Task: For heading Use Times New Roman with underline.  font size for heading18,  'Change the font style of data to'Times New Roman and font size to 9,  Change the alignment of both headline & data to Align left In the sheet   Victory Sales review   book
Action: Mouse moved to (462, 303)
Screenshot: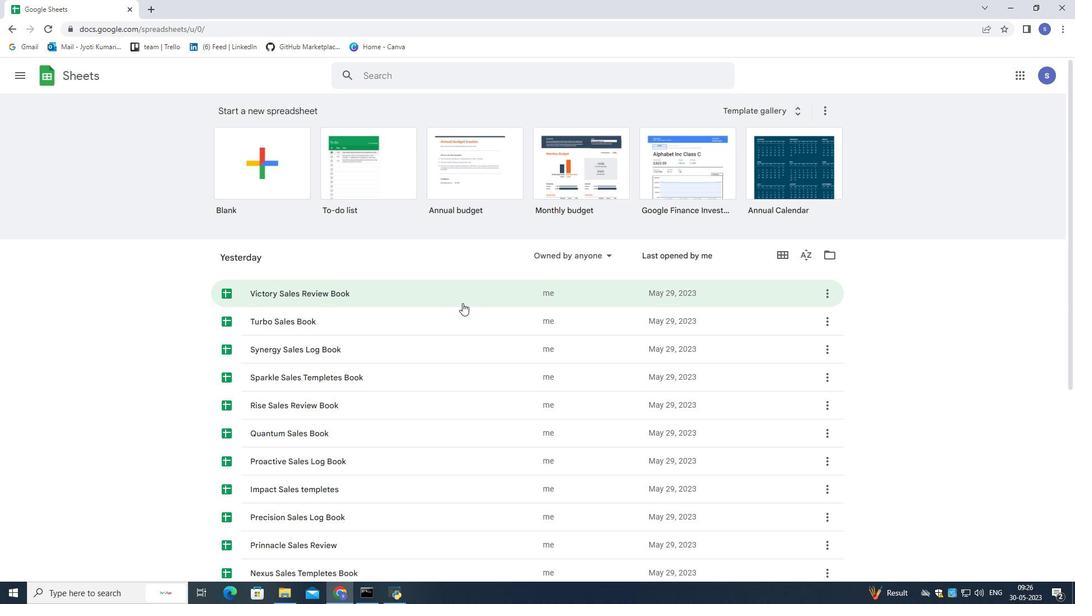 
Action: Mouse scrolled (462, 303) with delta (0, 0)
Screenshot: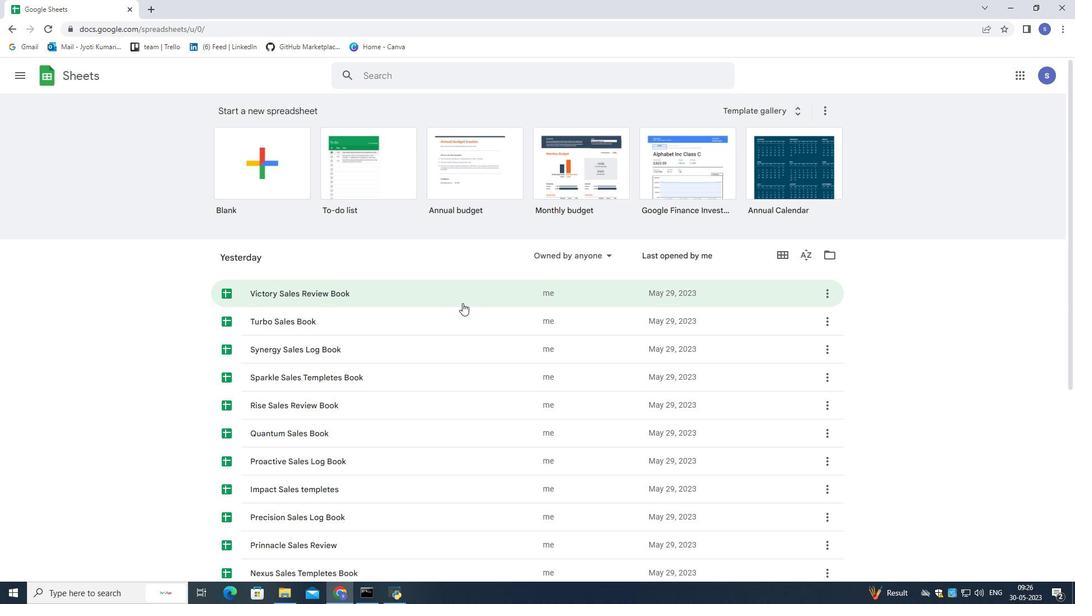 
Action: Mouse moved to (463, 304)
Screenshot: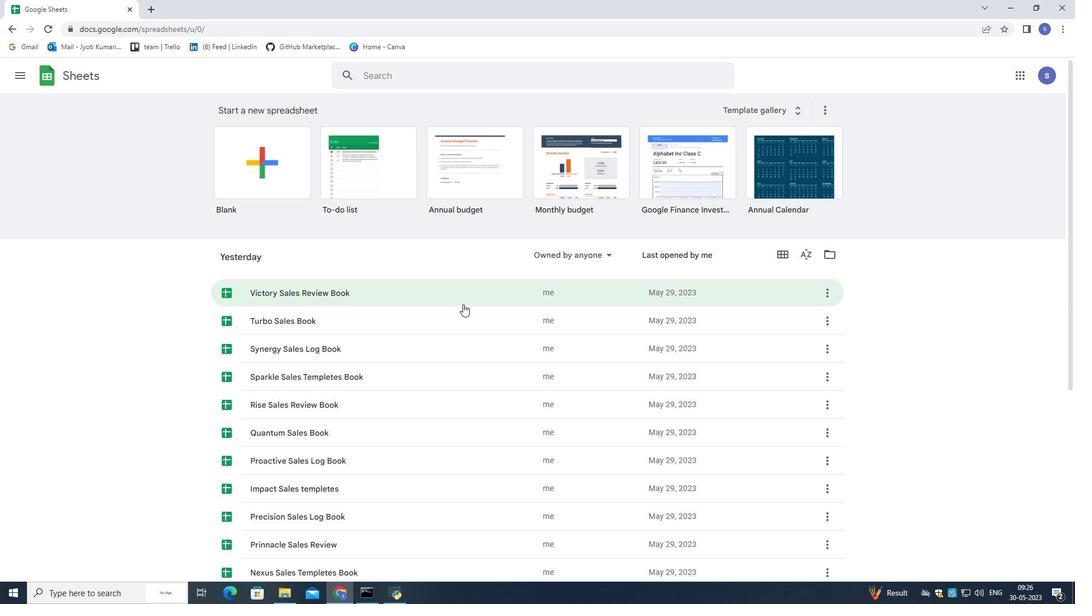 
Action: Mouse scrolled (463, 304) with delta (0, 0)
Screenshot: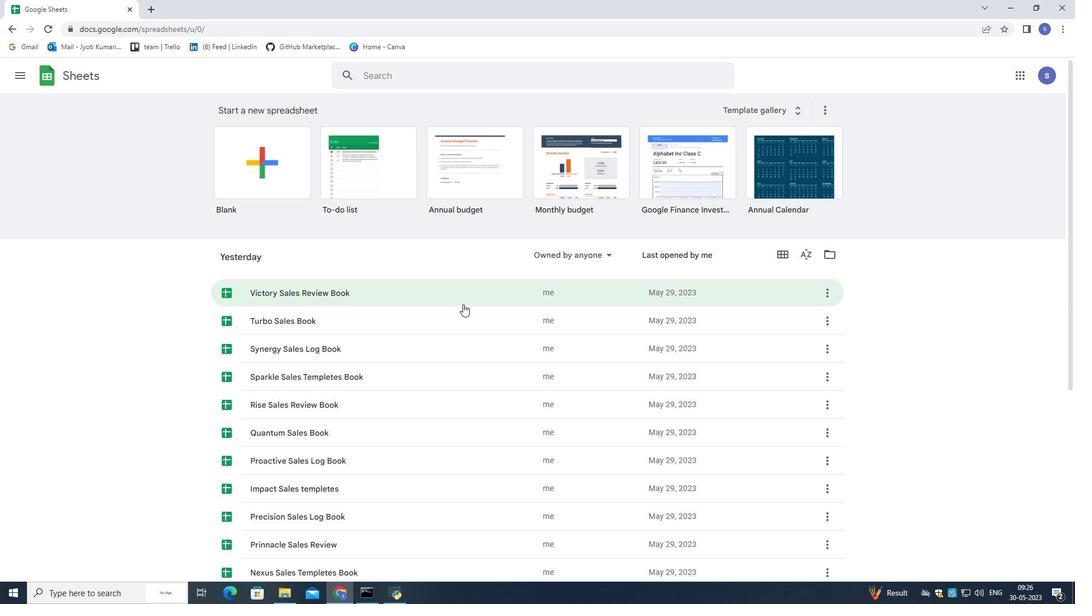 
Action: Mouse moved to (463, 304)
Screenshot: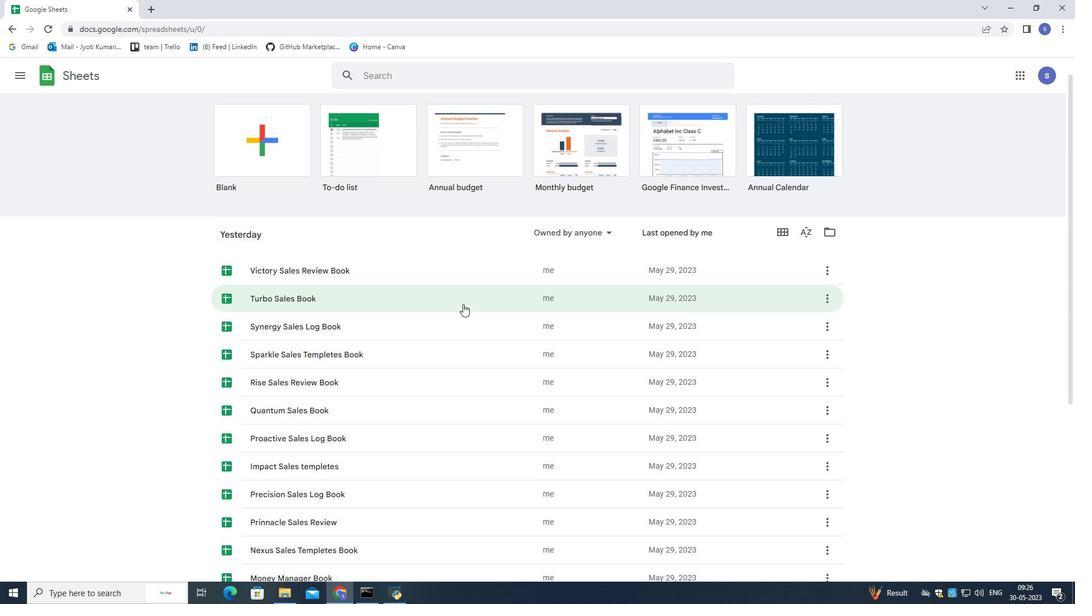 
Action: Mouse scrolled (463, 304) with delta (0, 0)
Screenshot: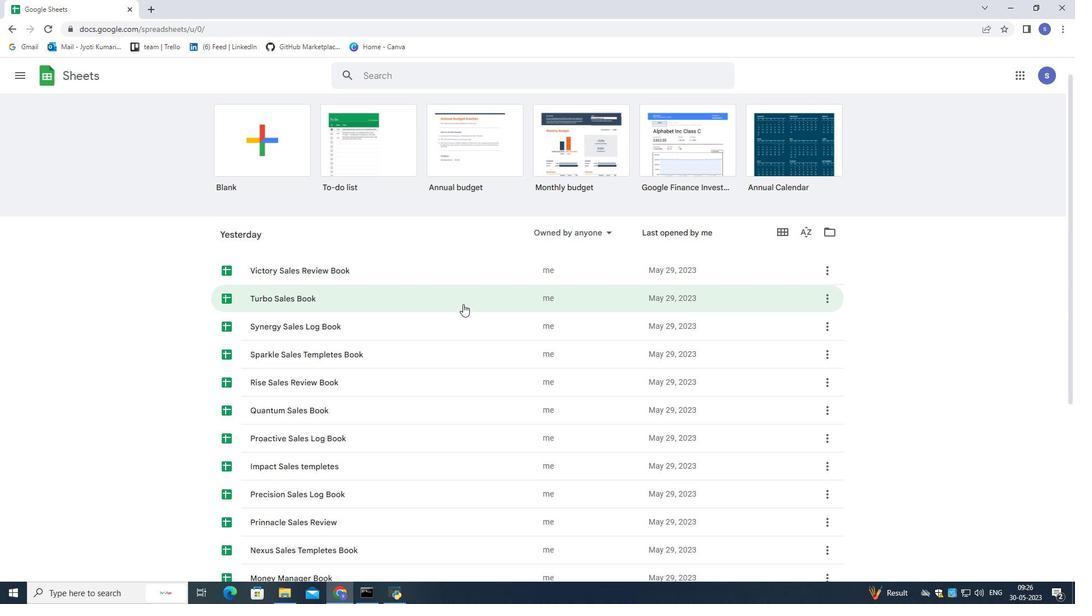 
Action: Mouse moved to (463, 305)
Screenshot: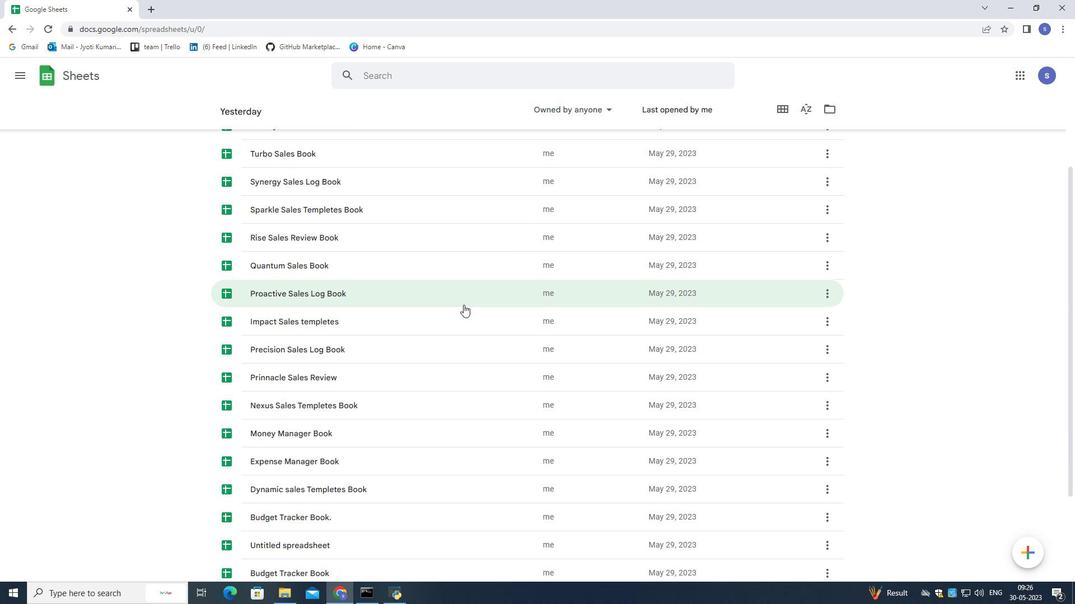 
Action: Mouse scrolled (463, 304) with delta (0, 0)
Screenshot: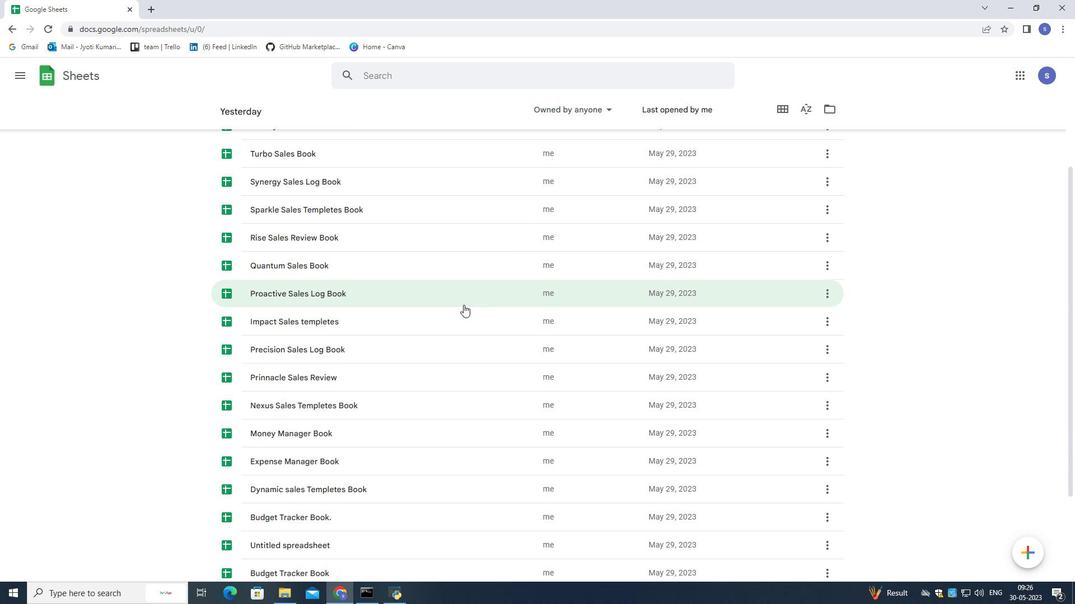 
Action: Mouse moved to (463, 305)
Screenshot: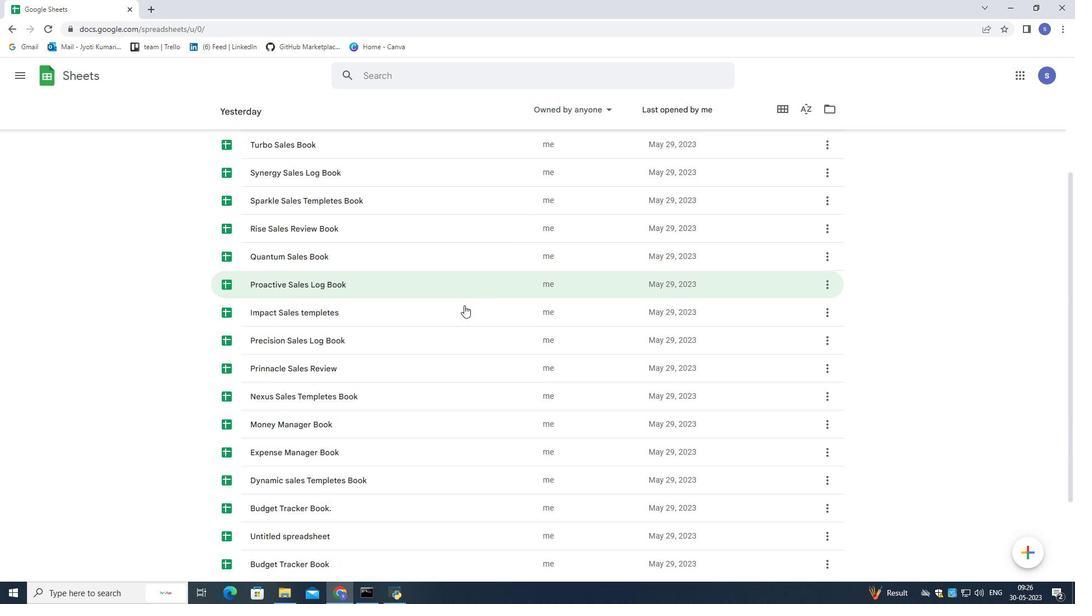 
Action: Mouse scrolled (463, 304) with delta (0, 0)
Screenshot: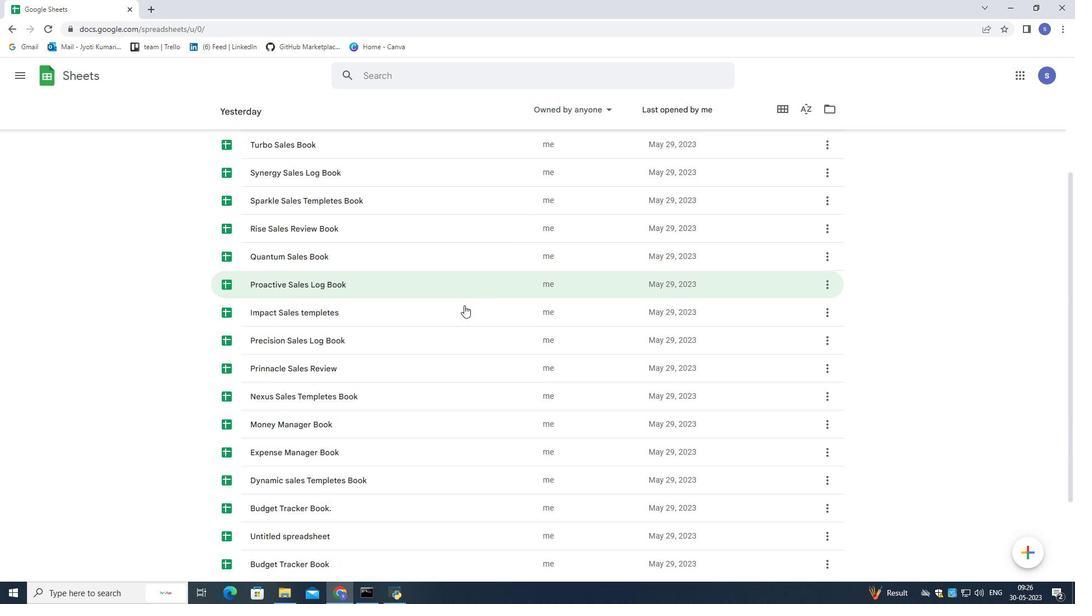 
Action: Mouse moved to (464, 305)
Screenshot: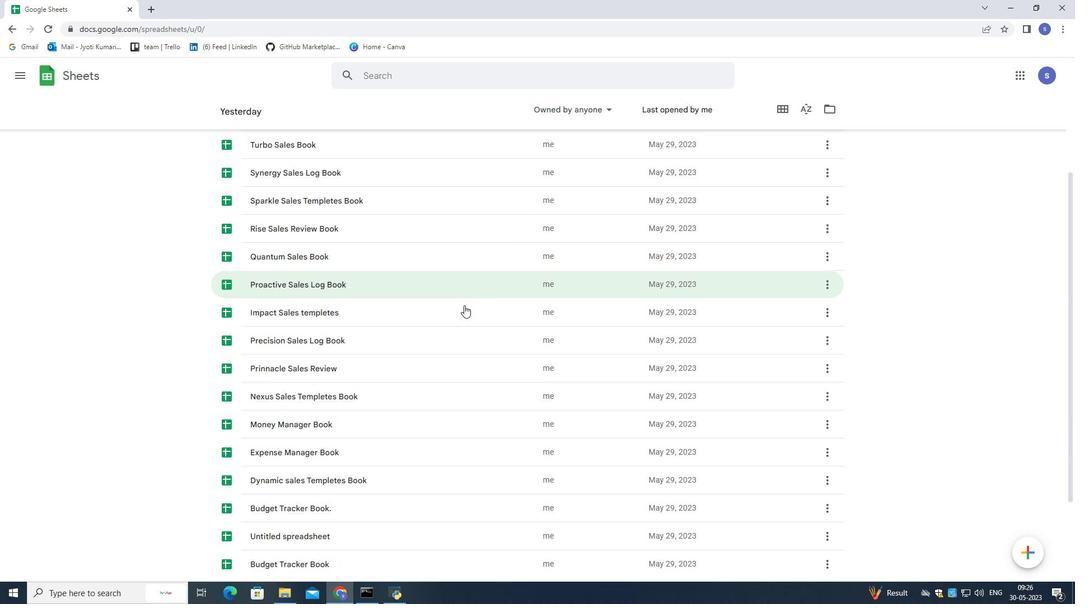 
Action: Mouse scrolled (464, 305) with delta (0, 0)
Screenshot: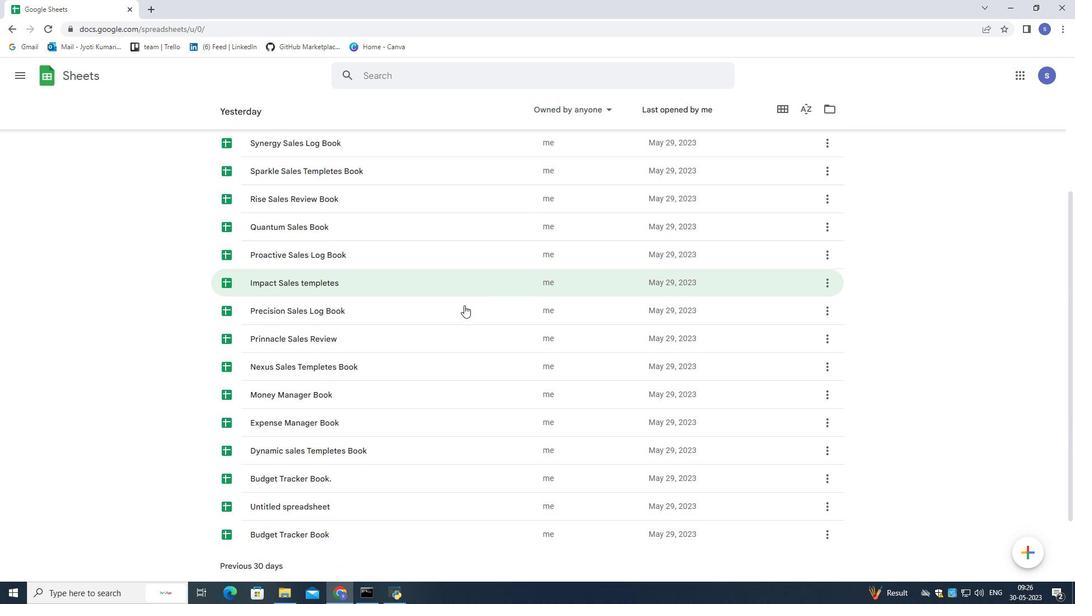 
Action: Mouse scrolled (464, 306) with delta (0, 0)
Screenshot: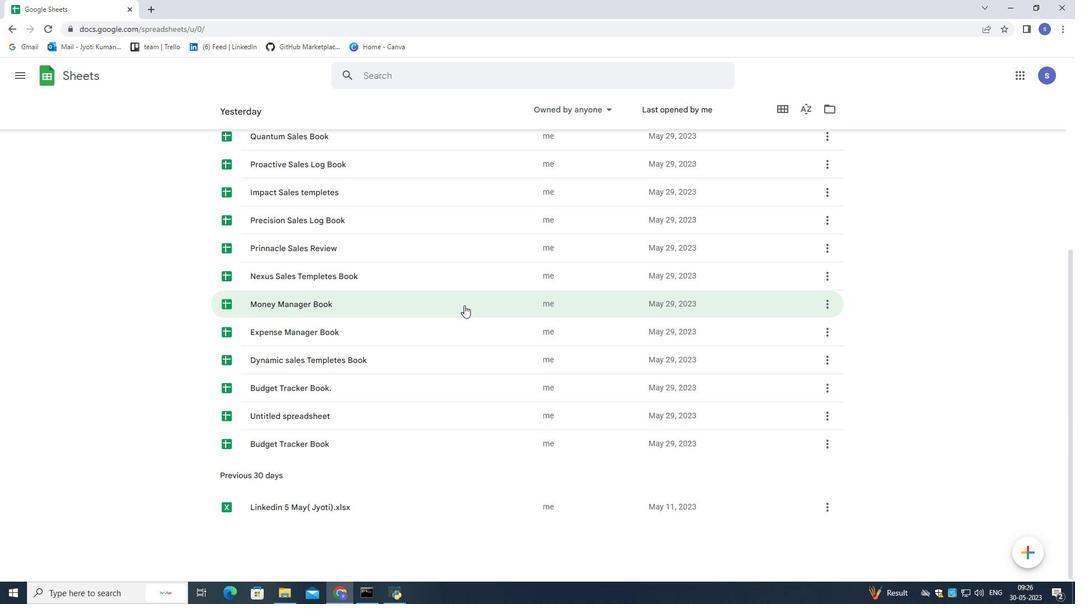 
Action: Mouse scrolled (464, 306) with delta (0, 0)
Screenshot: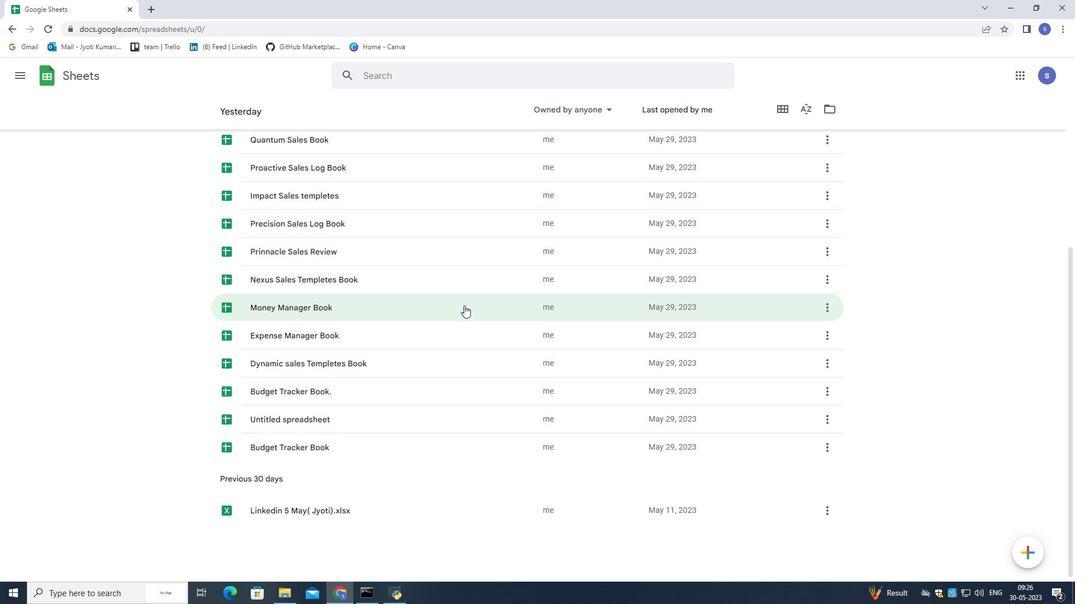 
Action: Mouse scrolled (464, 306) with delta (0, 0)
Screenshot: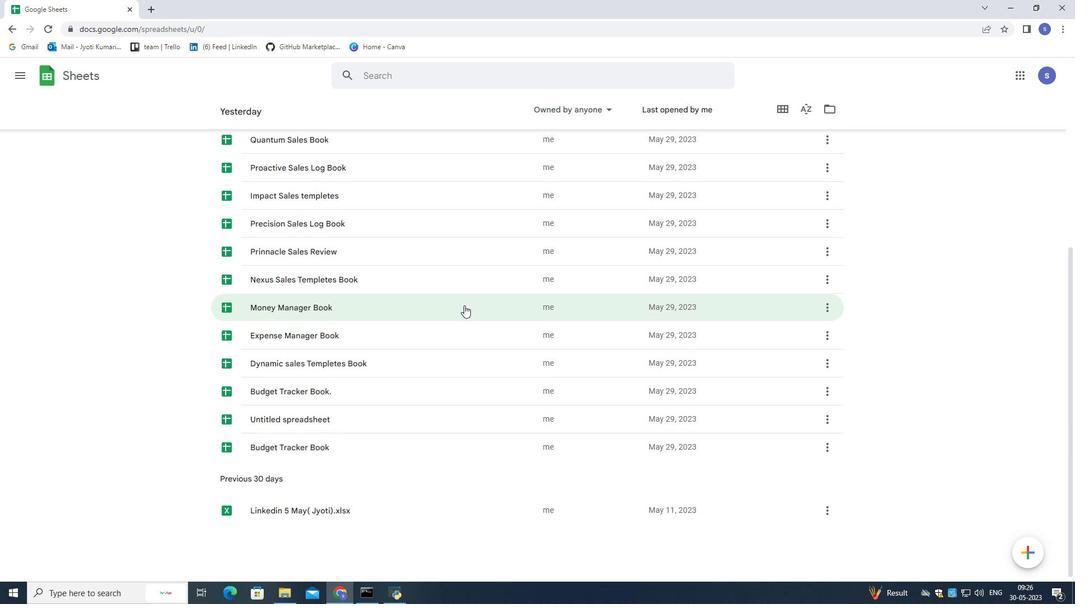 
Action: Mouse scrolled (464, 306) with delta (0, 0)
Screenshot: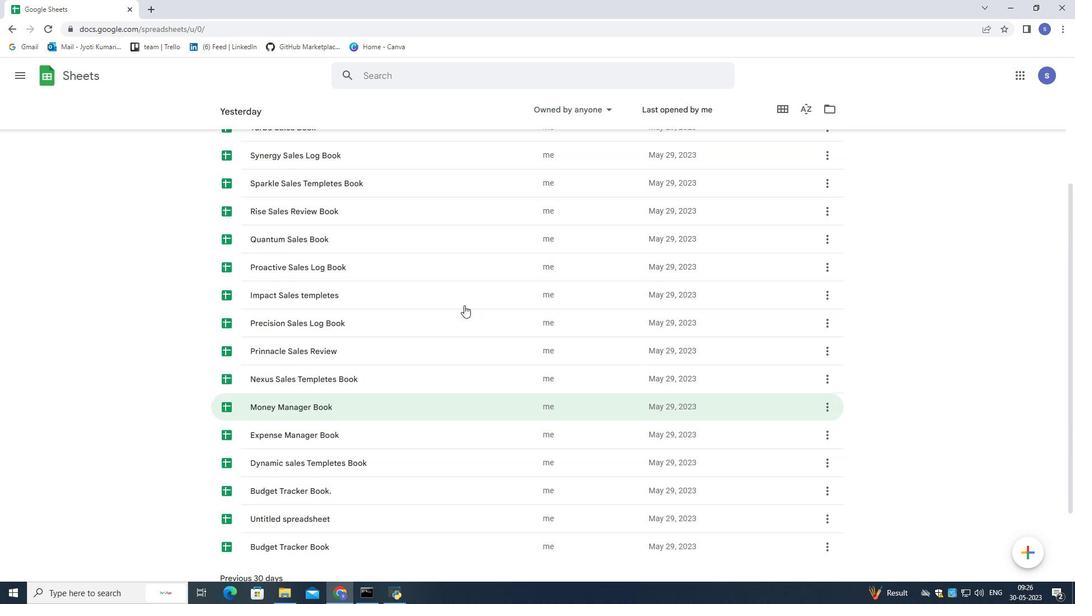 
Action: Mouse scrolled (464, 306) with delta (0, 0)
Screenshot: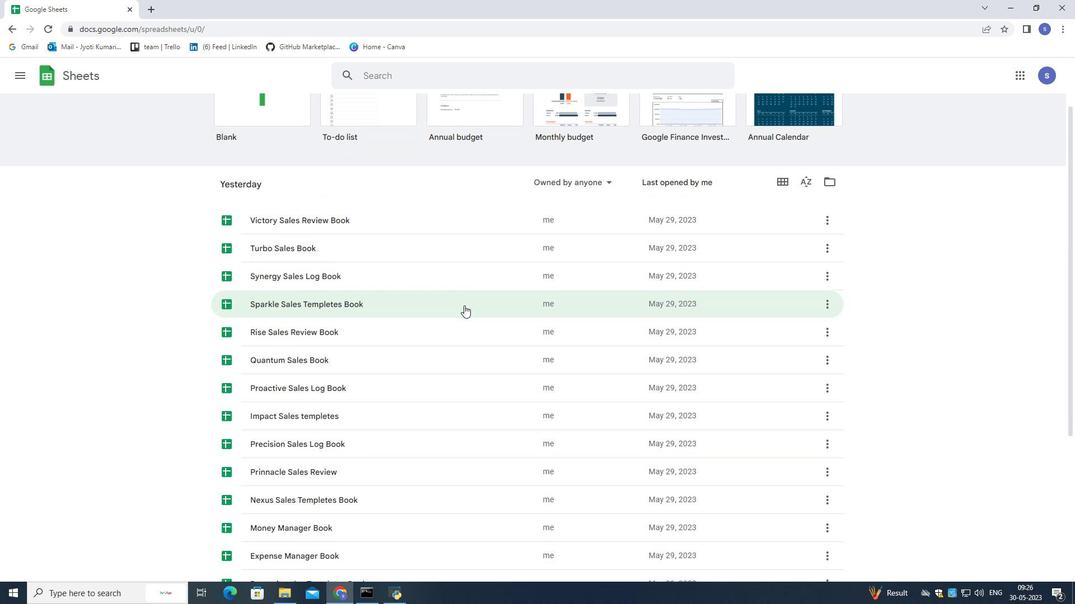 
Action: Mouse scrolled (464, 306) with delta (0, 0)
Screenshot: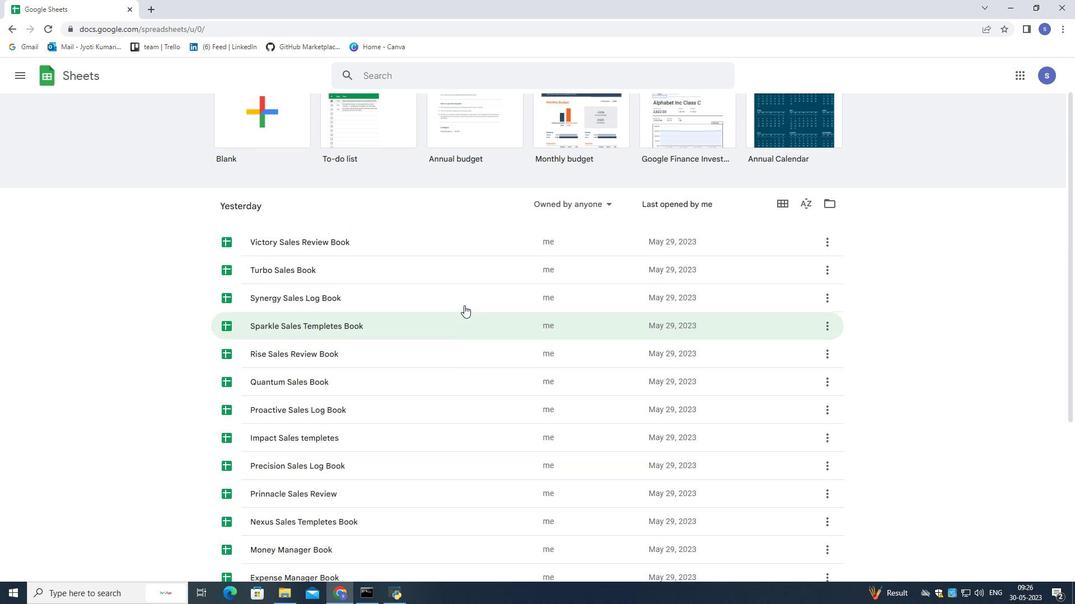 
Action: Mouse scrolled (464, 306) with delta (0, 0)
Screenshot: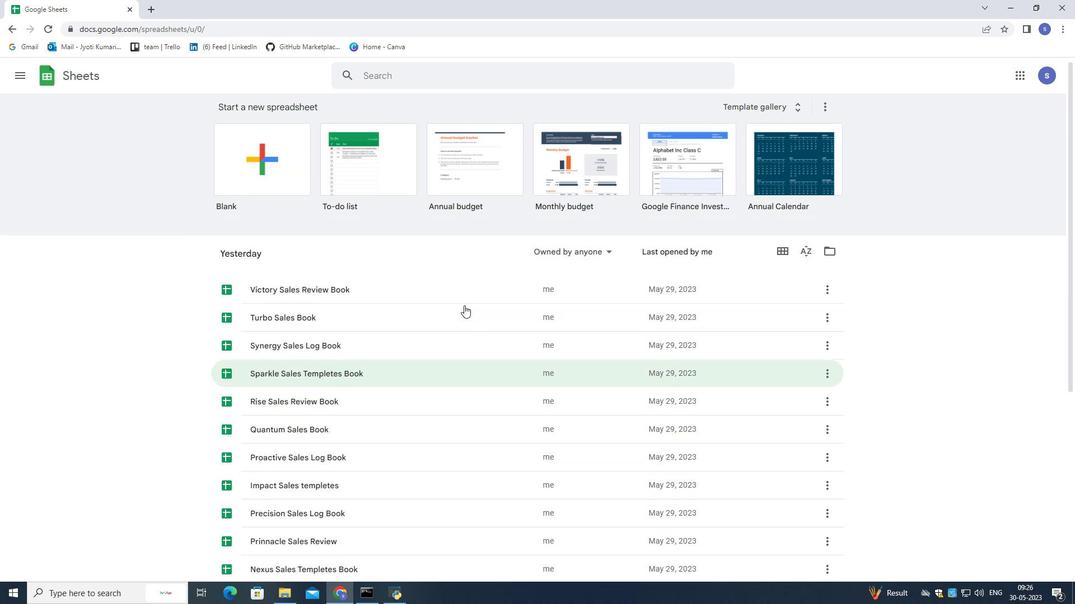 
Action: Mouse moved to (462, 290)
Screenshot: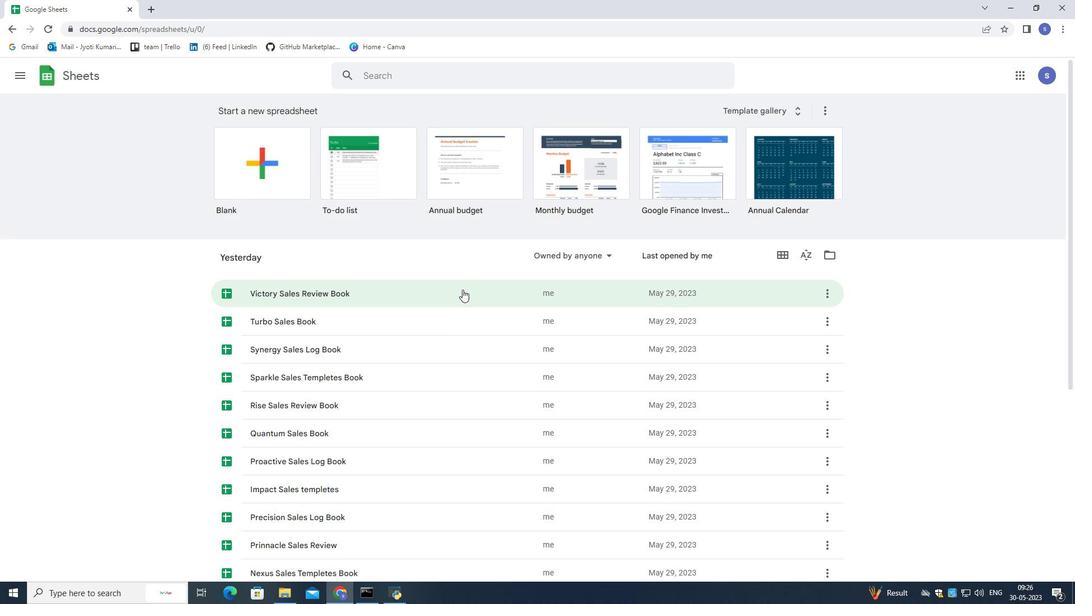 
Action: Mouse pressed left at (462, 290)
Screenshot: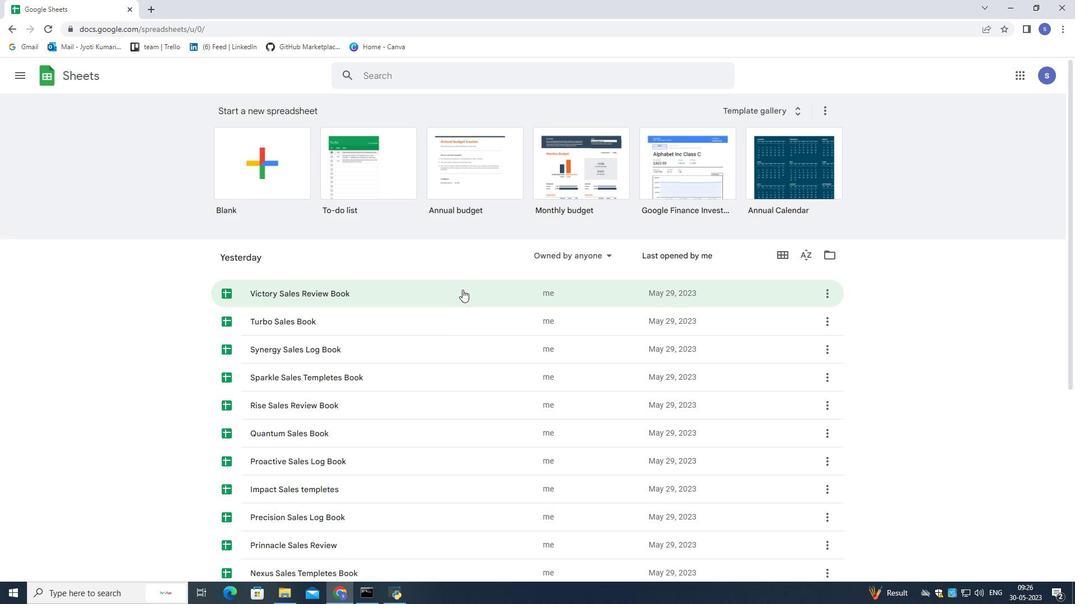 
Action: Mouse moved to (172, 155)
Screenshot: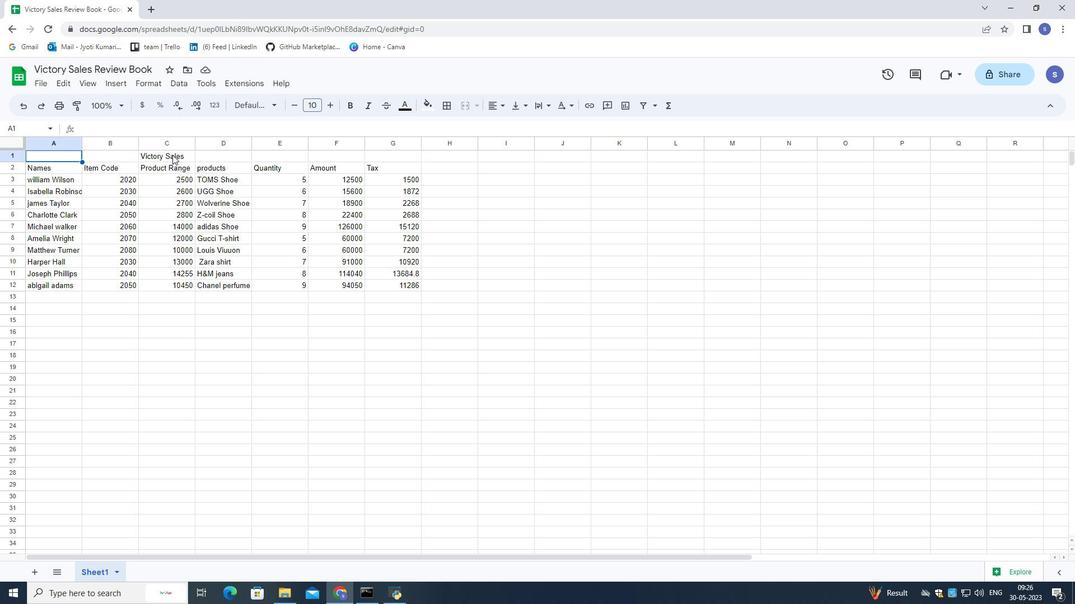 
Action: Mouse pressed left at (172, 155)
Screenshot: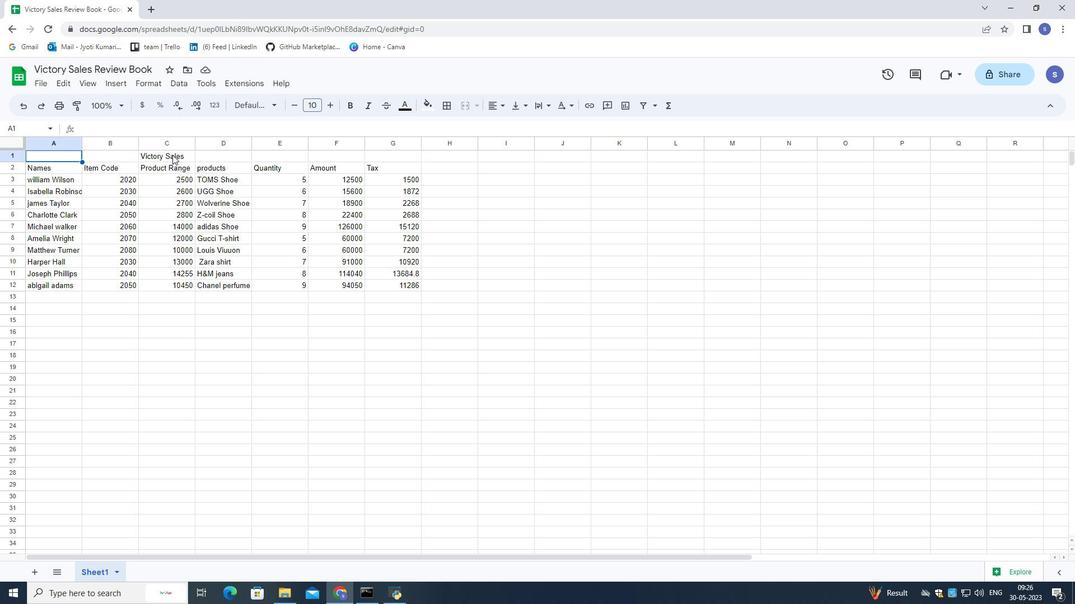
Action: Mouse moved to (171, 154)
Screenshot: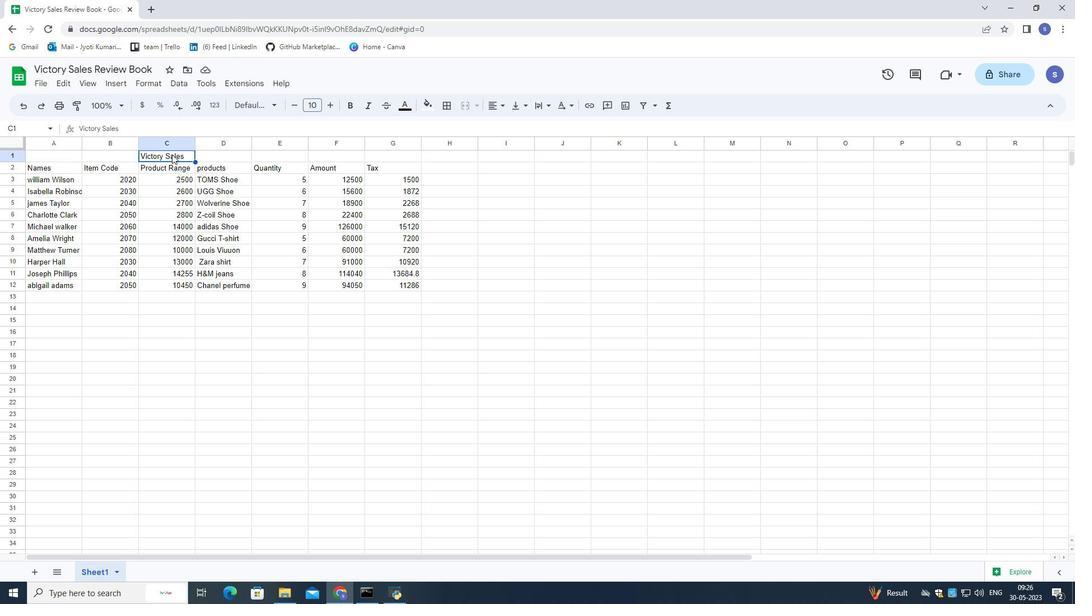 
Action: Mouse pressed left at (171, 154)
Screenshot: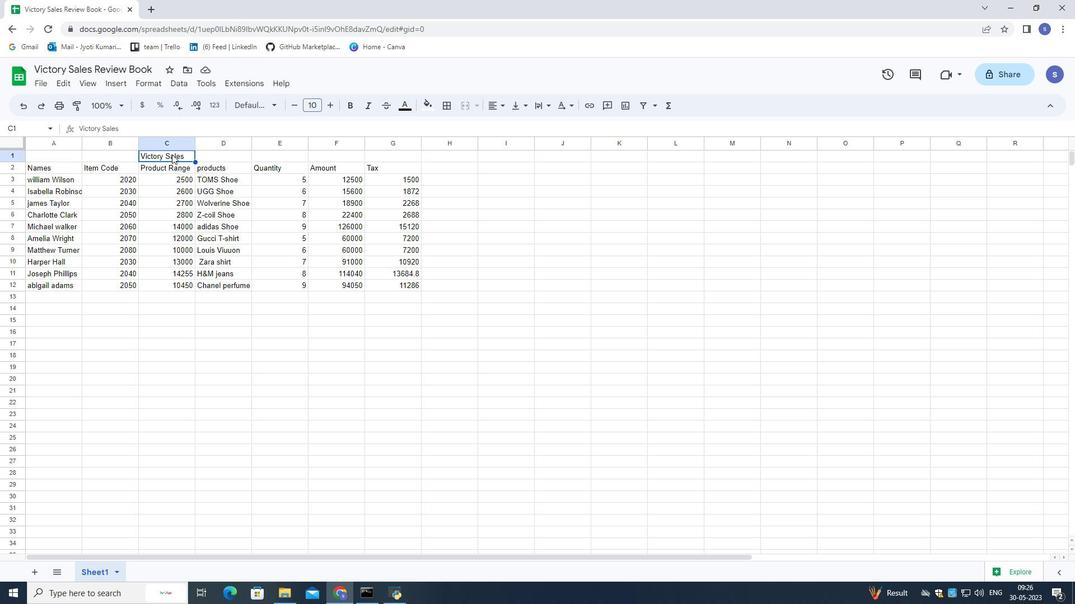 
Action: Mouse moved to (188, 157)
Screenshot: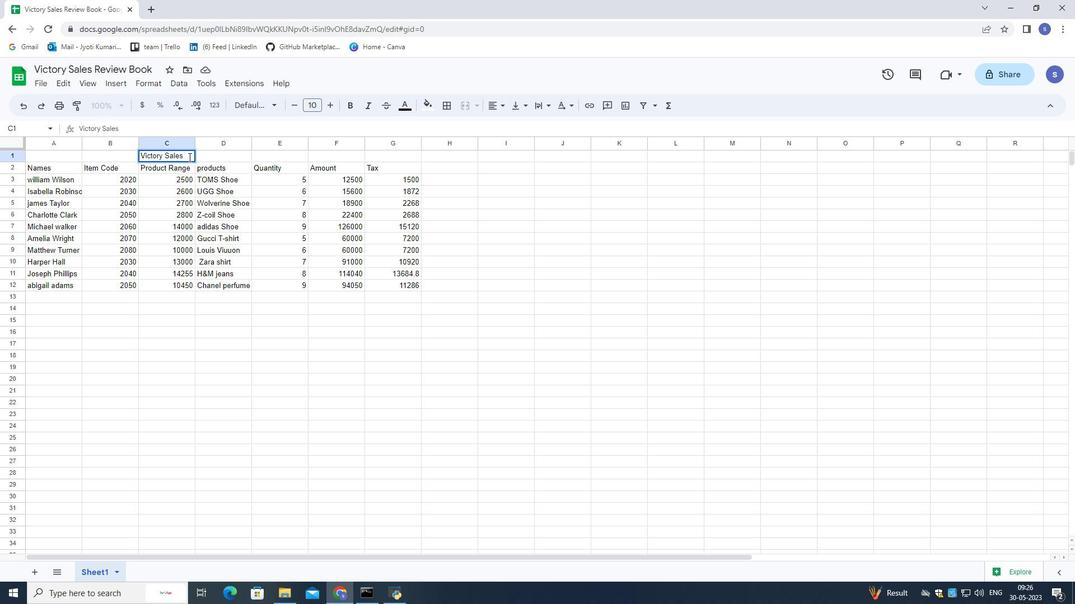 
Action: Mouse pressed left at (188, 157)
Screenshot: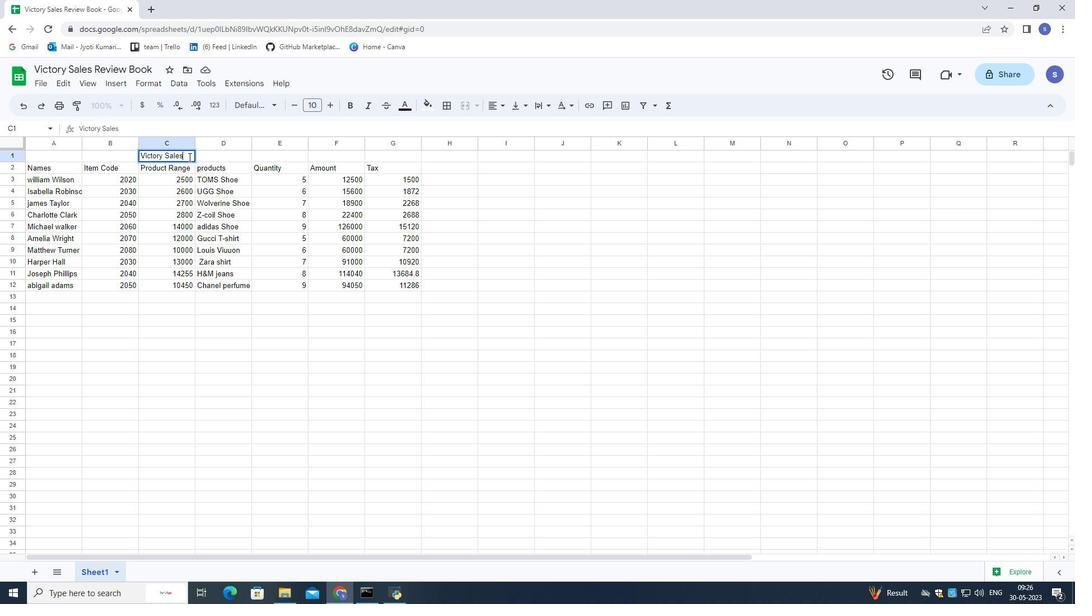 
Action: Mouse pressed left at (188, 157)
Screenshot: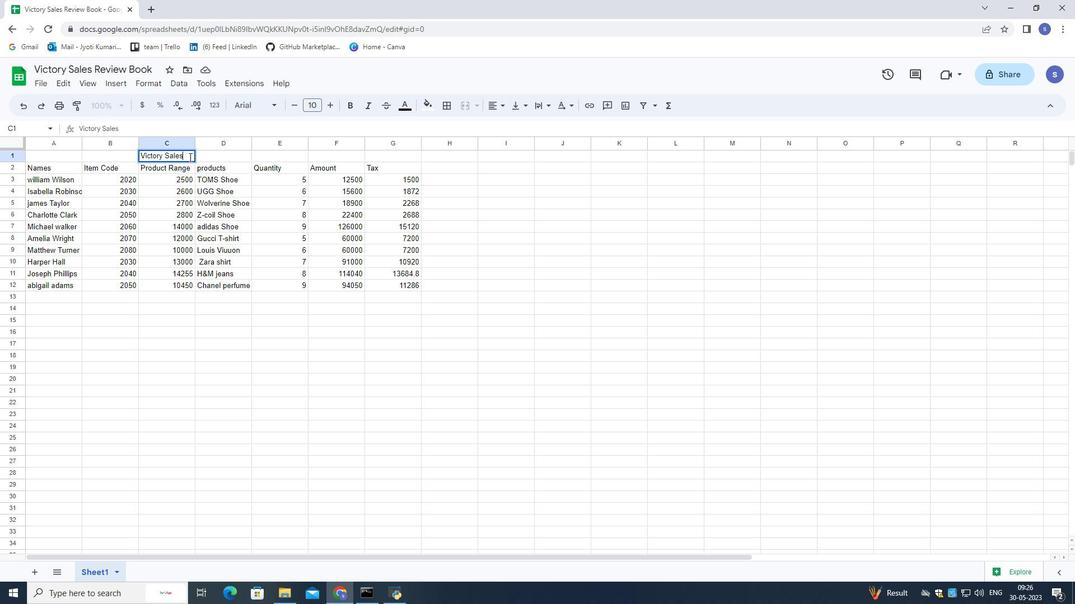 
Action: Mouse moved to (189, 157)
Screenshot: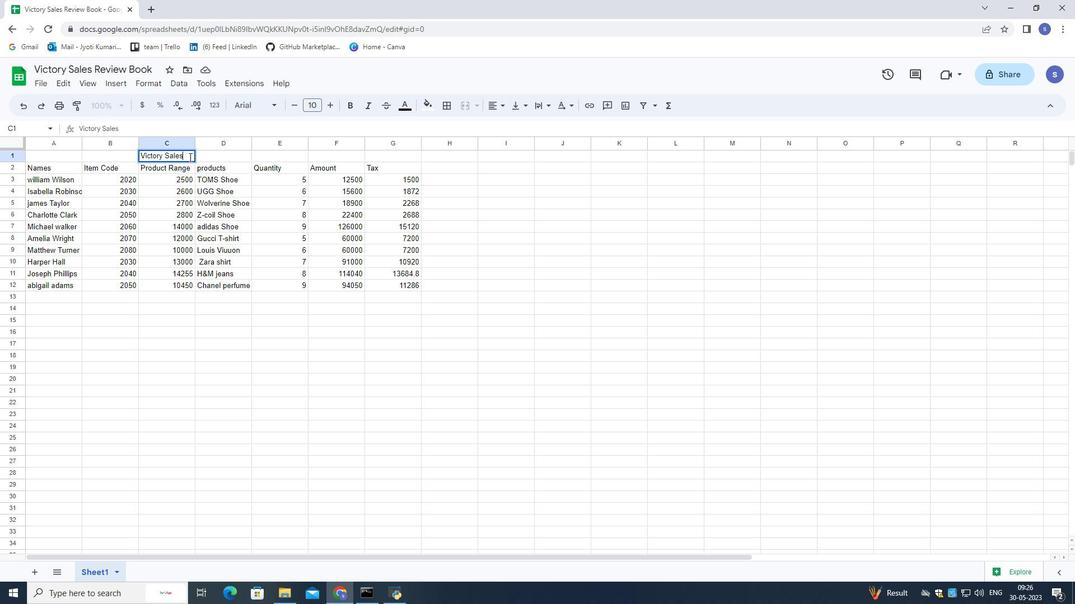 
Action: Mouse pressed left at (189, 157)
Screenshot: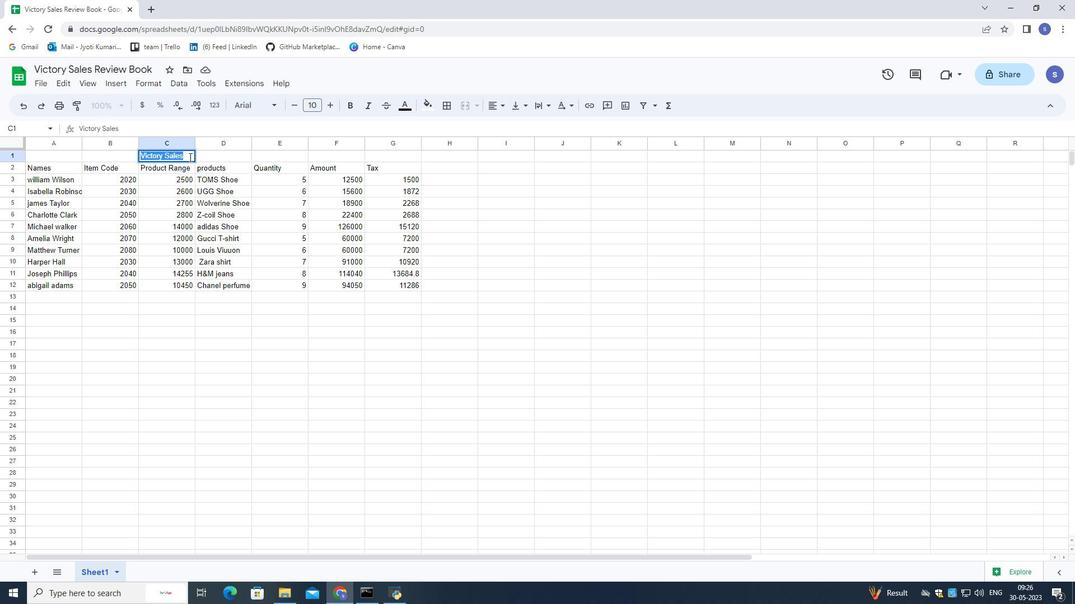 
Action: Mouse moved to (267, 106)
Screenshot: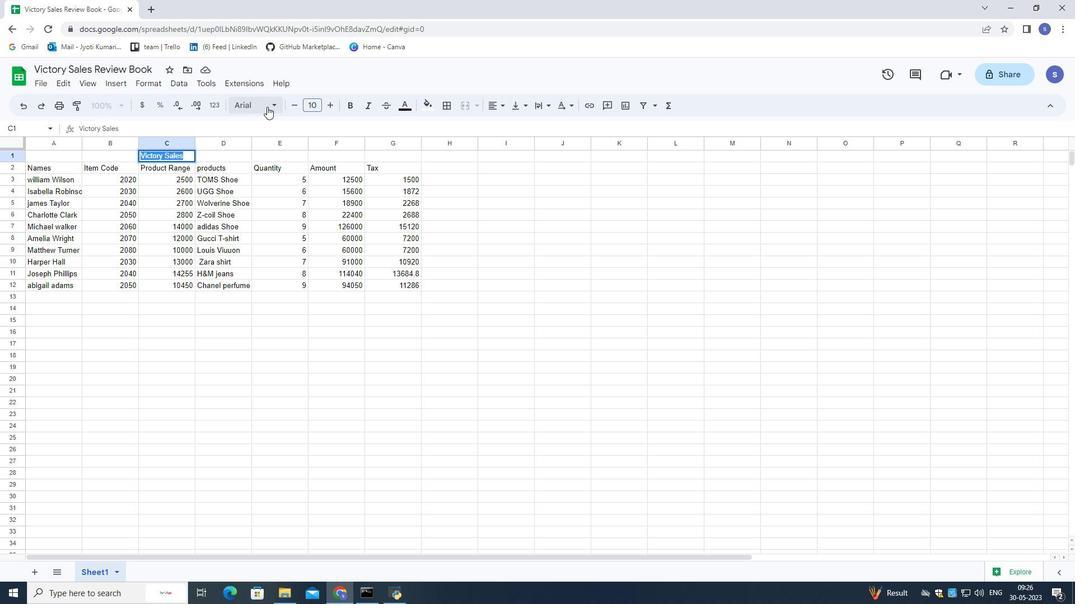 
Action: Mouse pressed left at (267, 106)
Screenshot: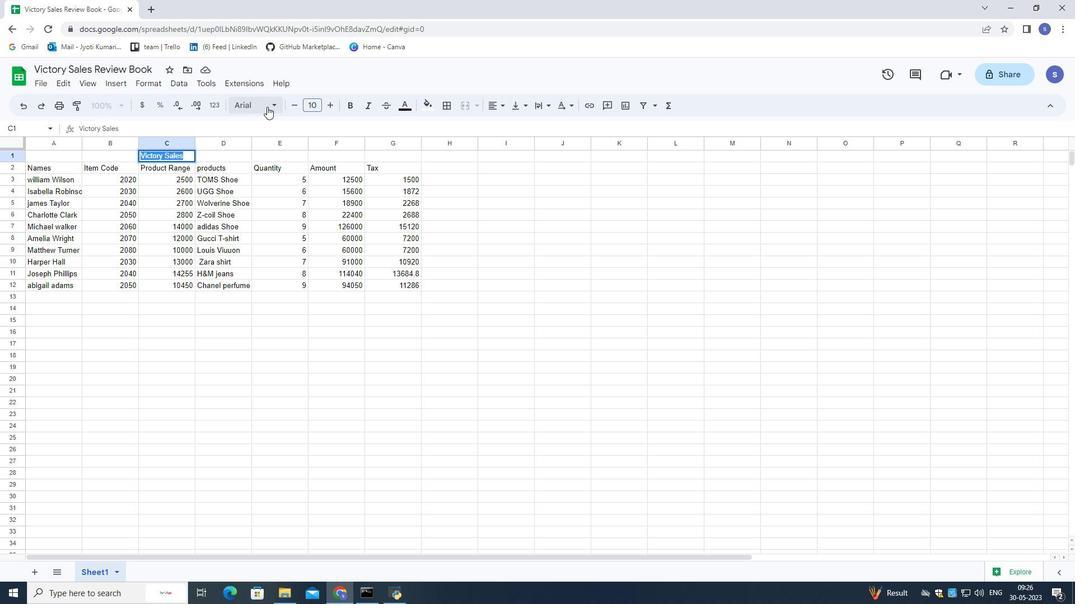 
Action: Mouse moved to (271, 124)
Screenshot: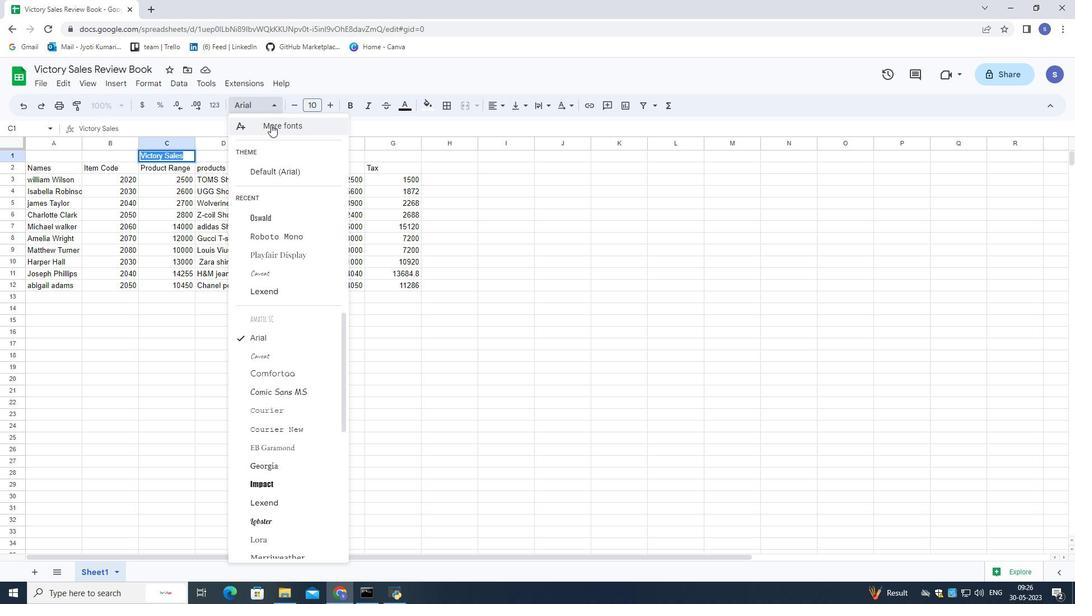 
Action: Mouse pressed left at (271, 124)
Screenshot: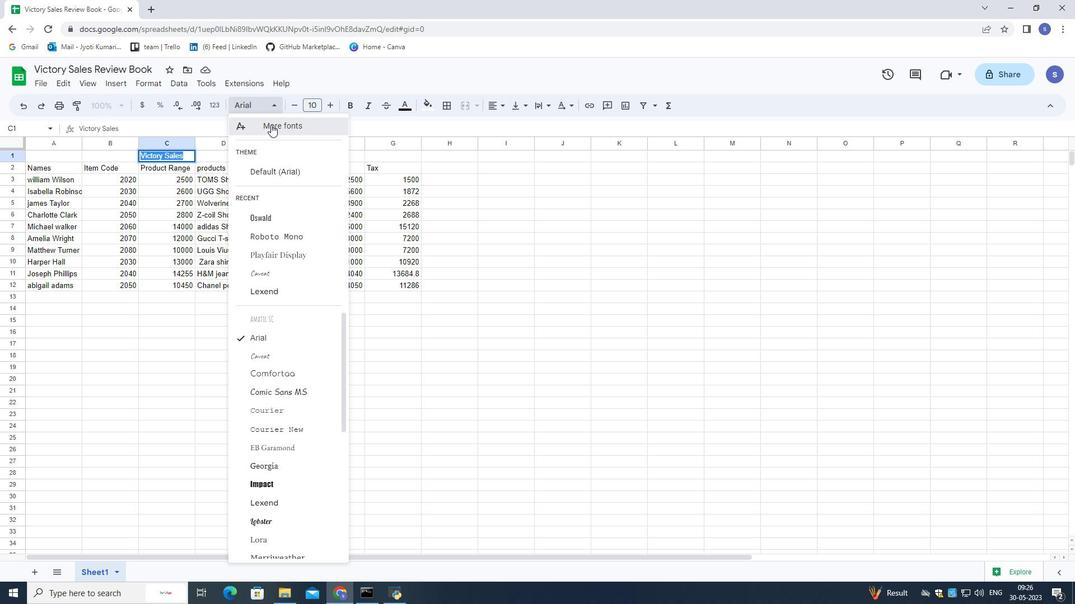 
Action: Key pressed time
Screenshot: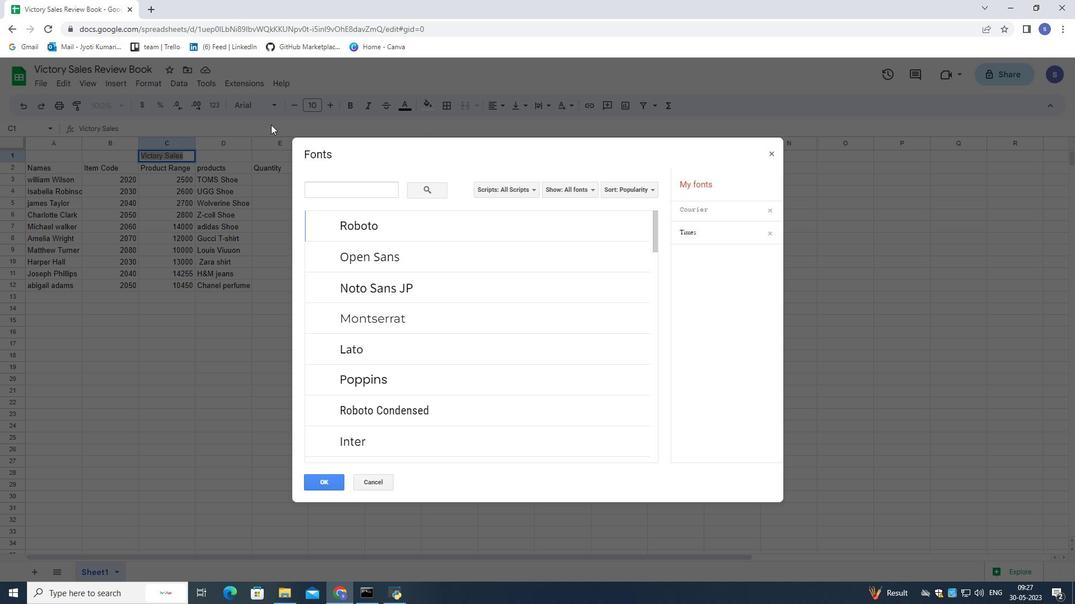 
Action: Mouse moved to (375, 182)
Screenshot: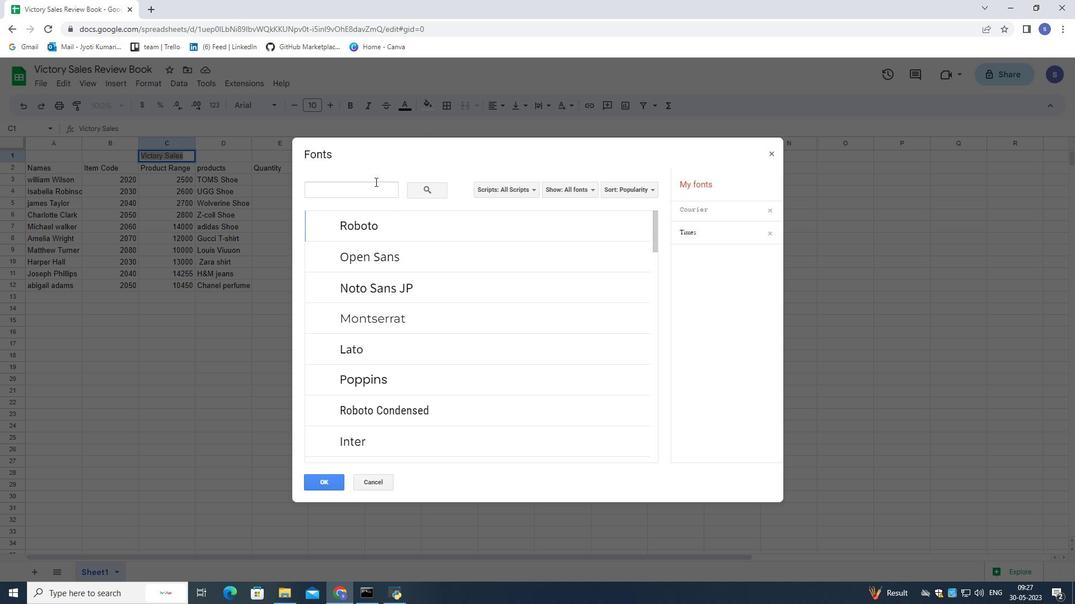 
Action: Mouse pressed left at (375, 182)
Screenshot: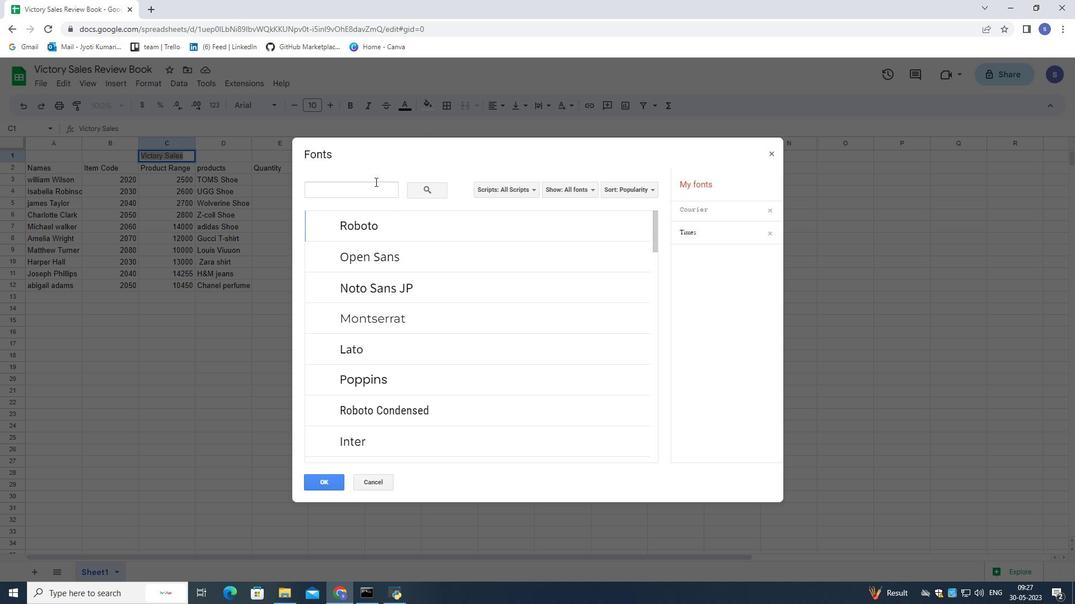 
Action: Mouse moved to (375, 186)
Screenshot: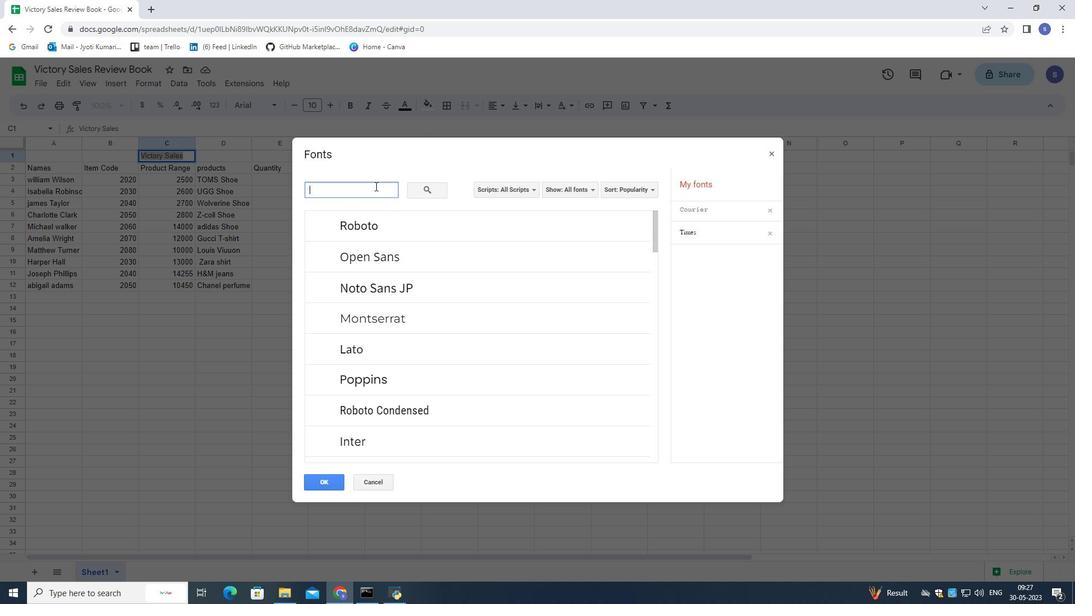 
Action: Key pressed times<Key.space>
Screenshot: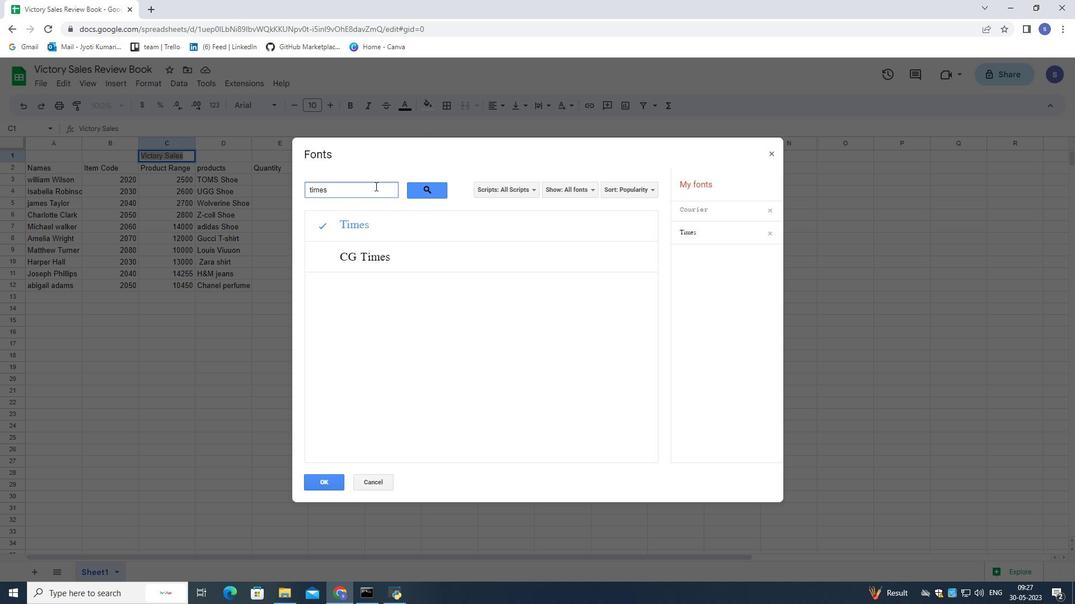 
Action: Mouse moved to (381, 230)
Screenshot: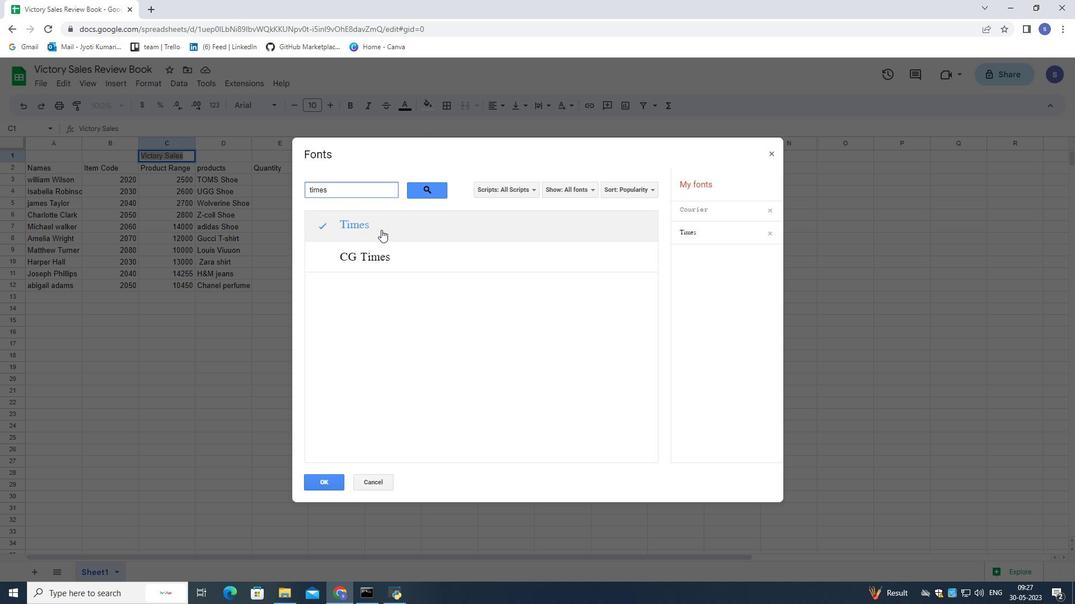 
Action: Mouse pressed left at (381, 230)
Screenshot: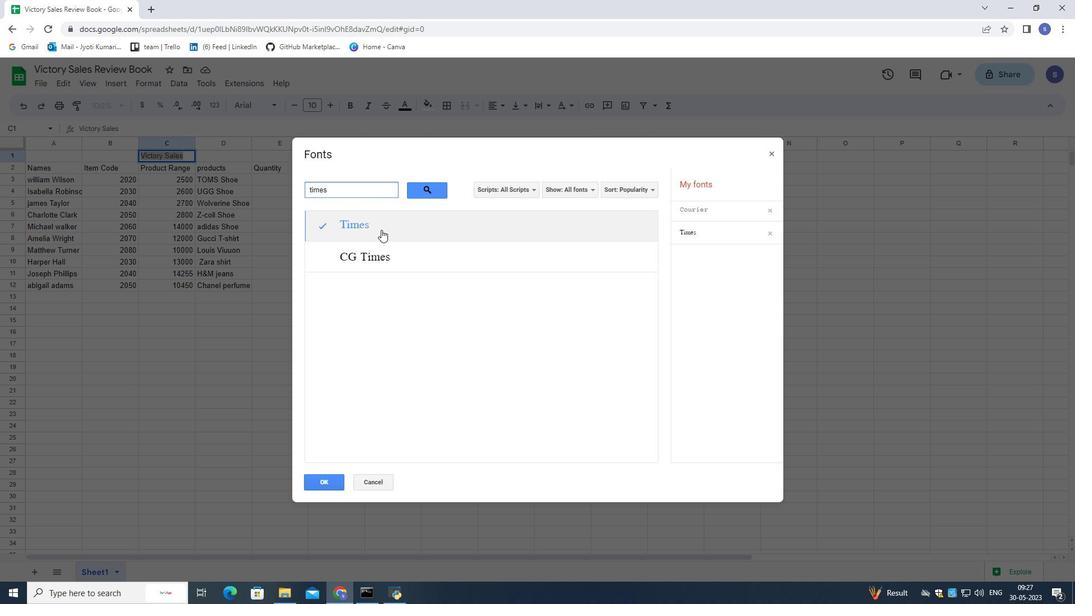 
Action: Mouse moved to (318, 484)
Screenshot: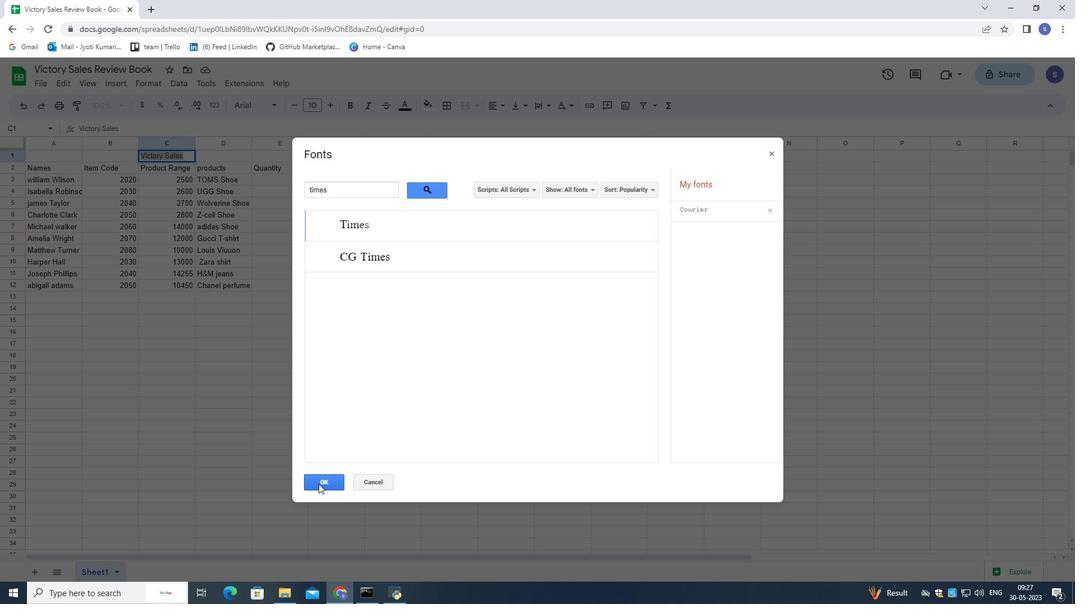 
Action: Mouse pressed left at (318, 484)
Screenshot: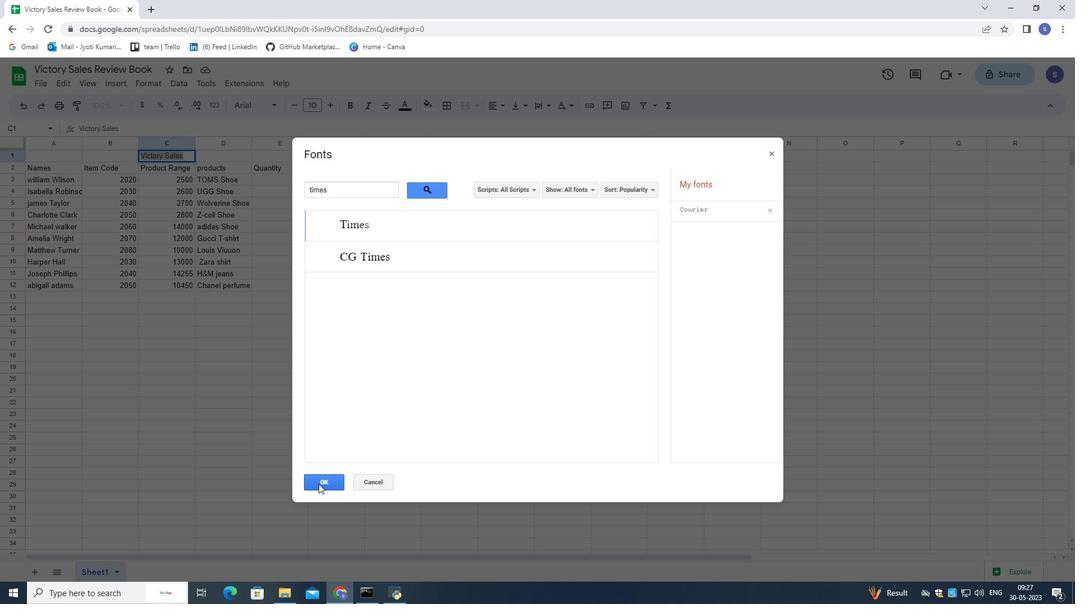 
Action: Mouse moved to (147, 85)
Screenshot: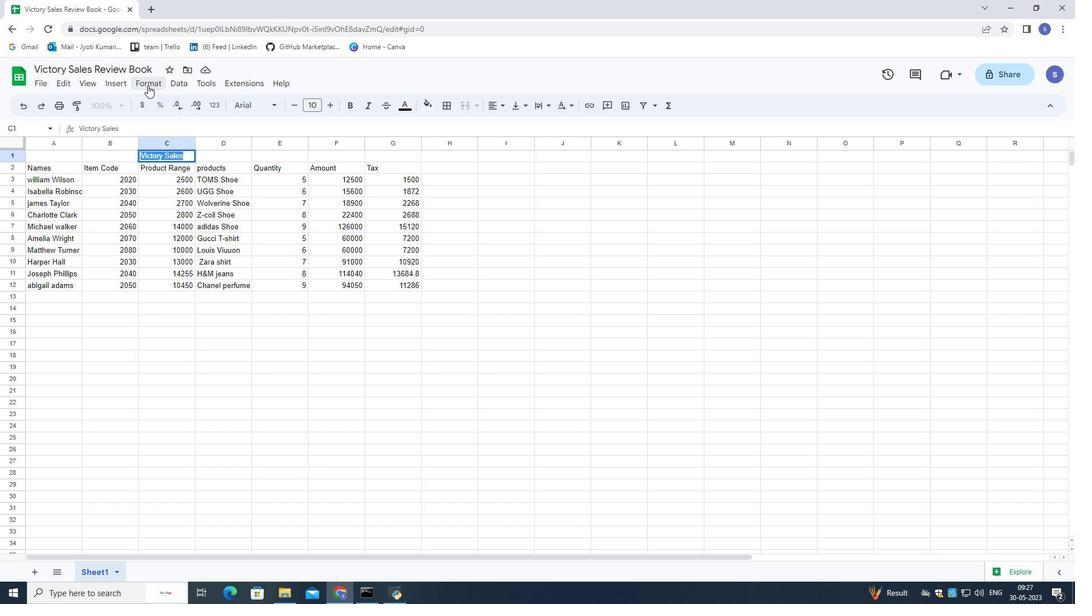 
Action: Mouse pressed left at (147, 85)
Screenshot: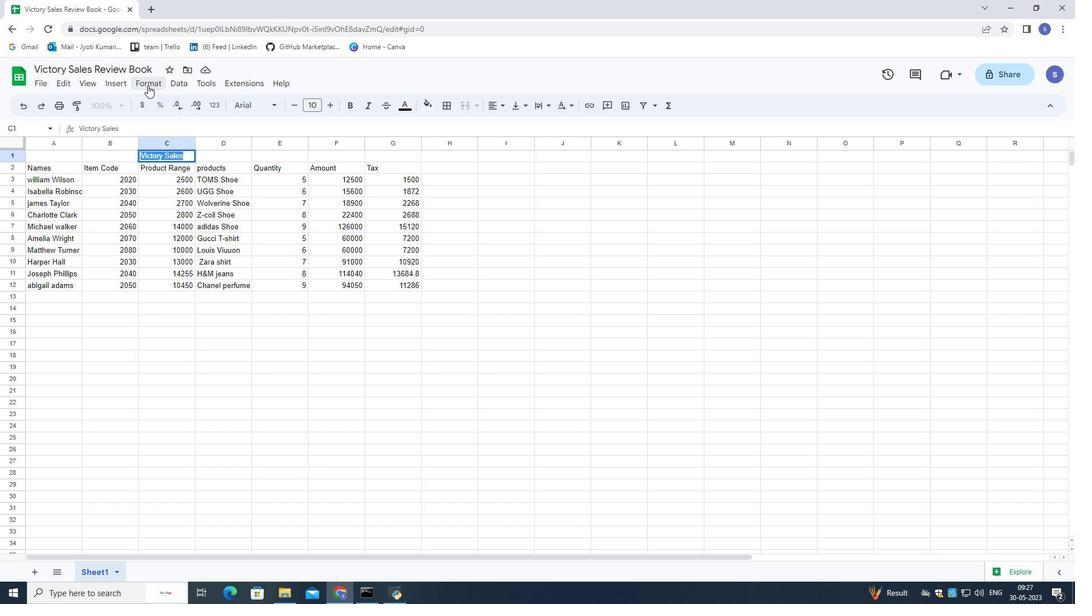 
Action: Mouse moved to (363, 184)
Screenshot: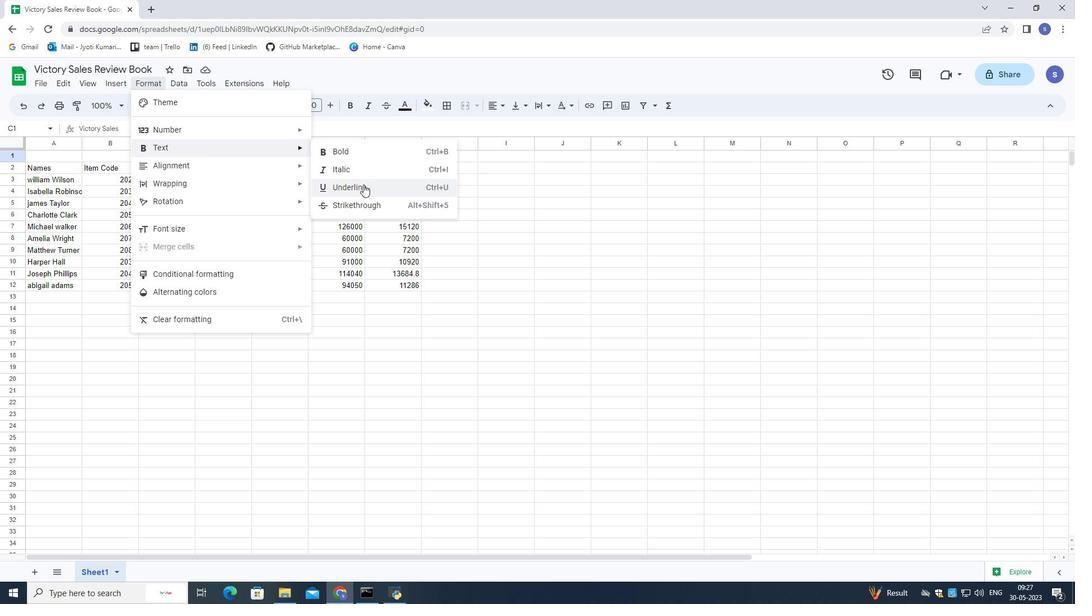 
Action: Mouse pressed left at (363, 184)
Screenshot: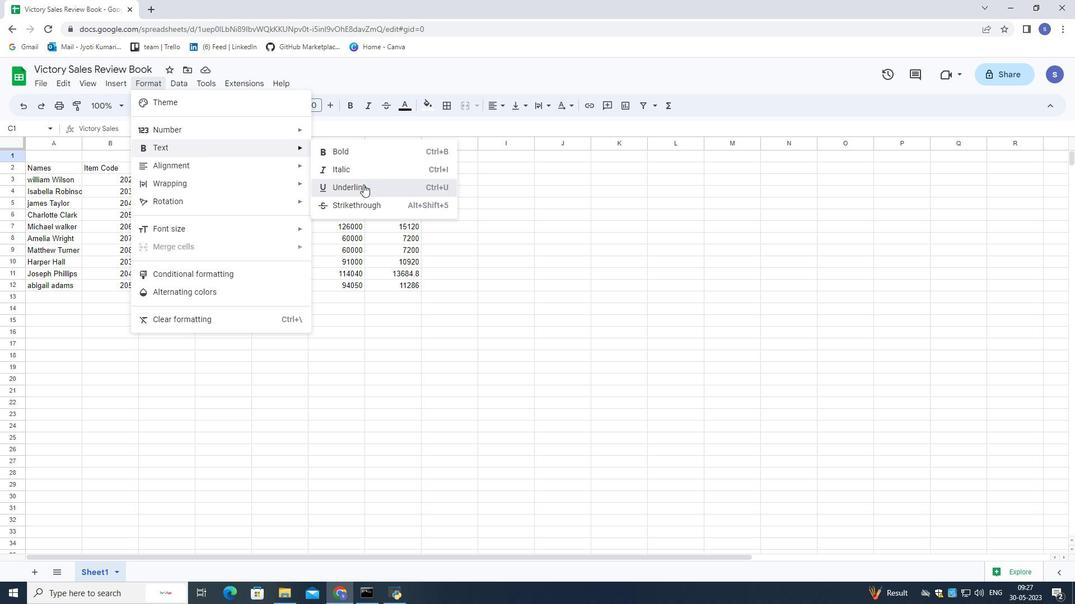 
Action: Mouse moved to (188, 152)
Screenshot: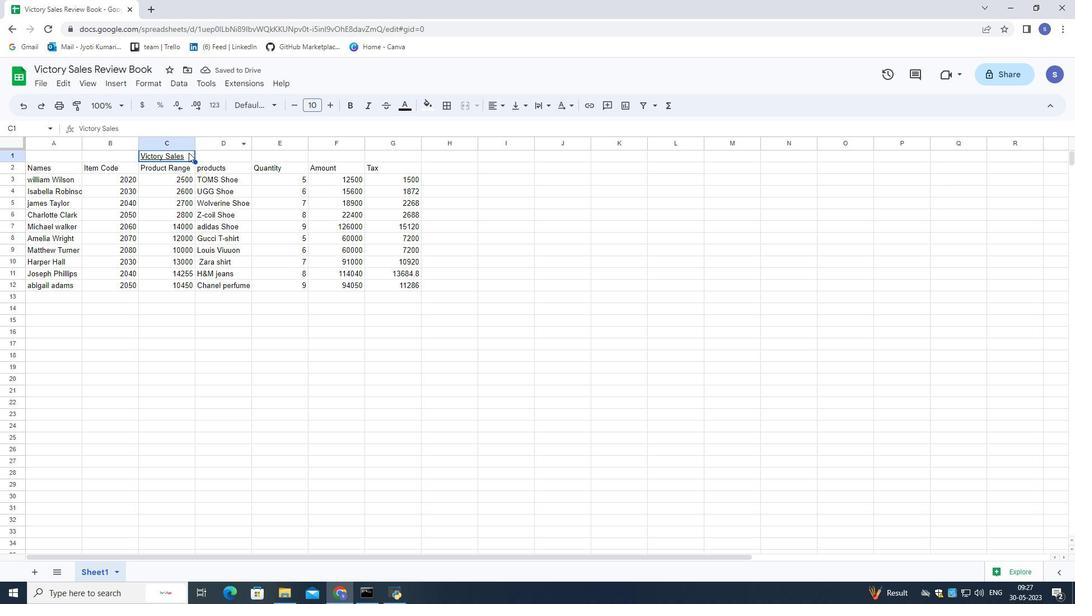 
Action: Mouse pressed left at (188, 152)
Screenshot: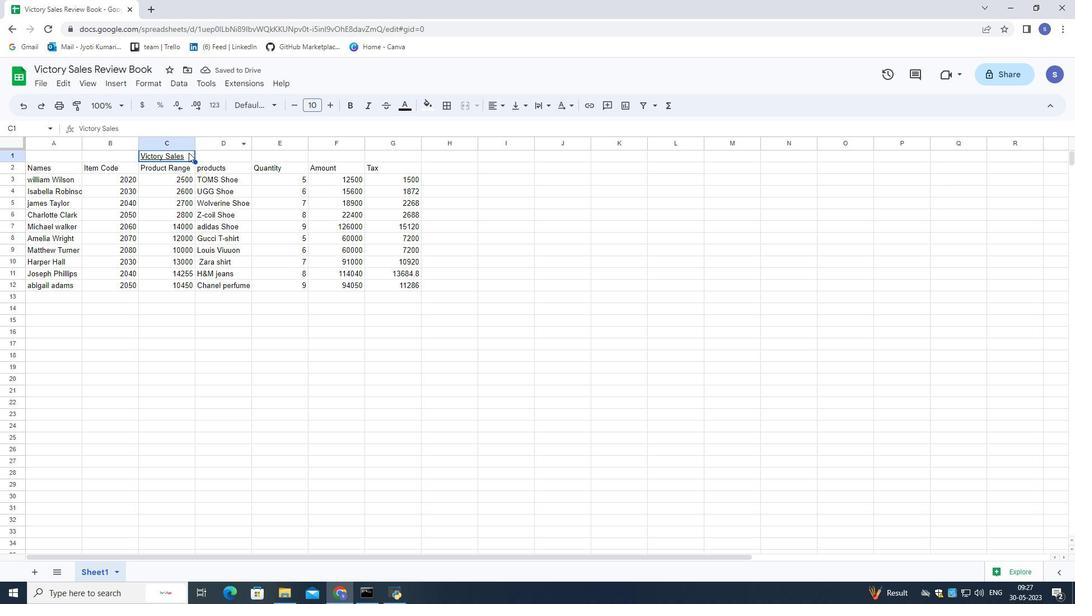 
Action: Mouse pressed left at (188, 152)
Screenshot: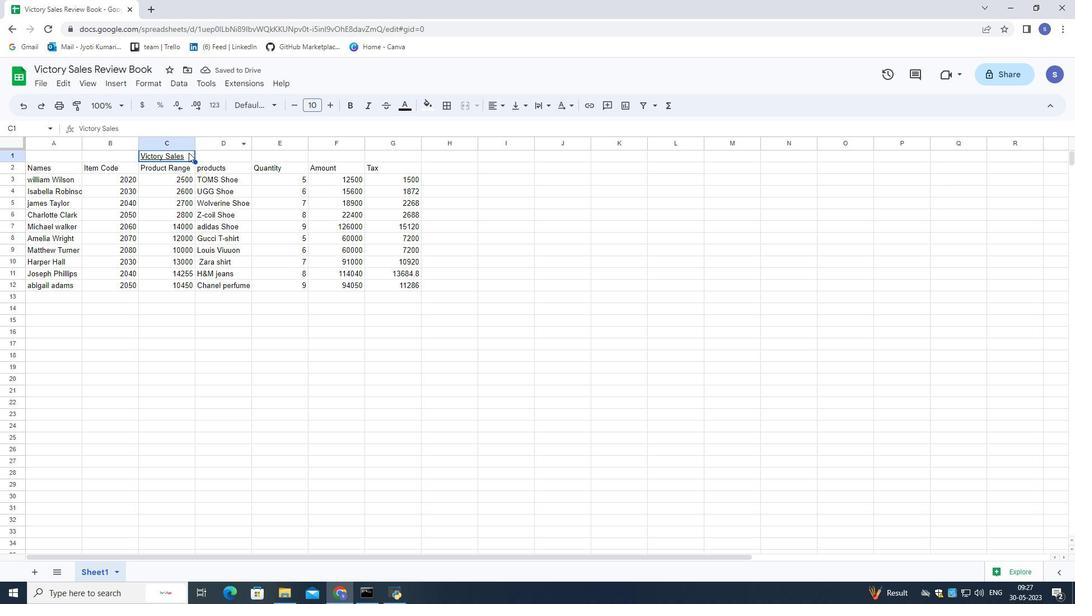 
Action: Mouse pressed left at (188, 152)
Screenshot: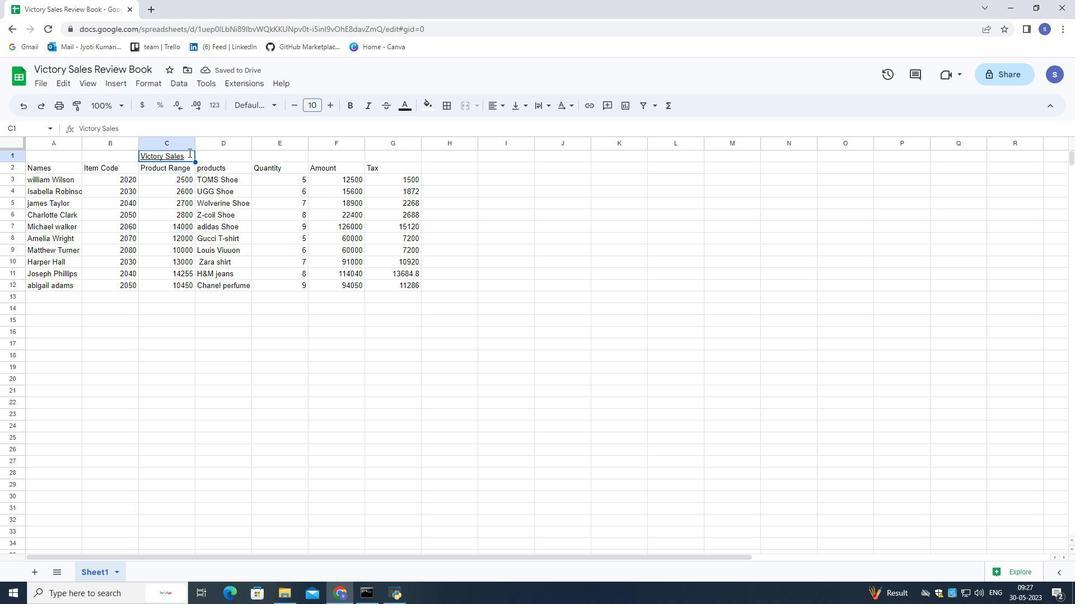 
Action: Mouse pressed left at (188, 152)
Screenshot: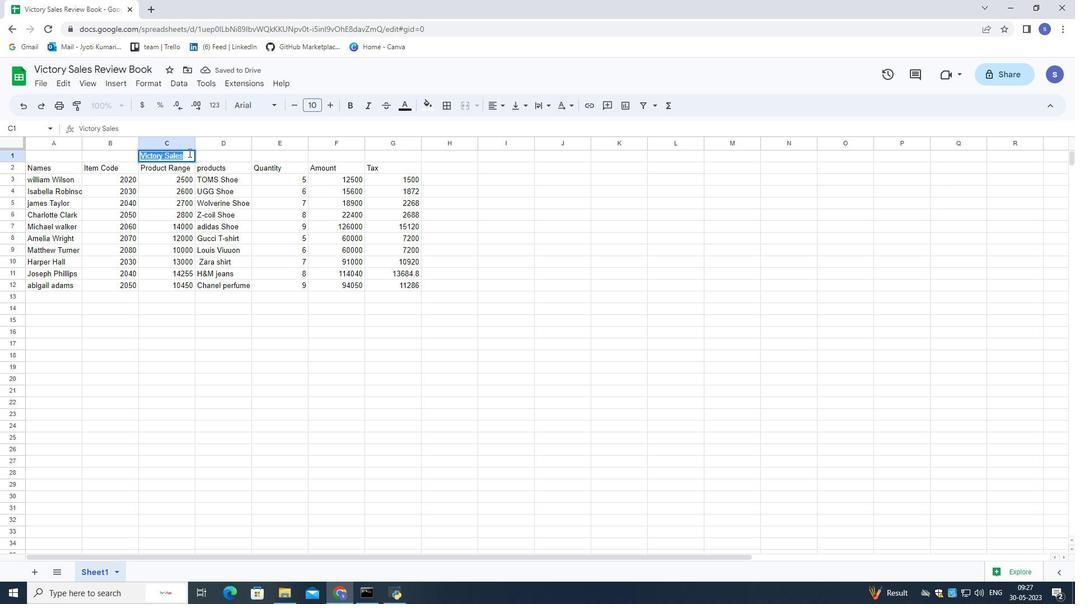 
Action: Mouse moved to (328, 102)
Screenshot: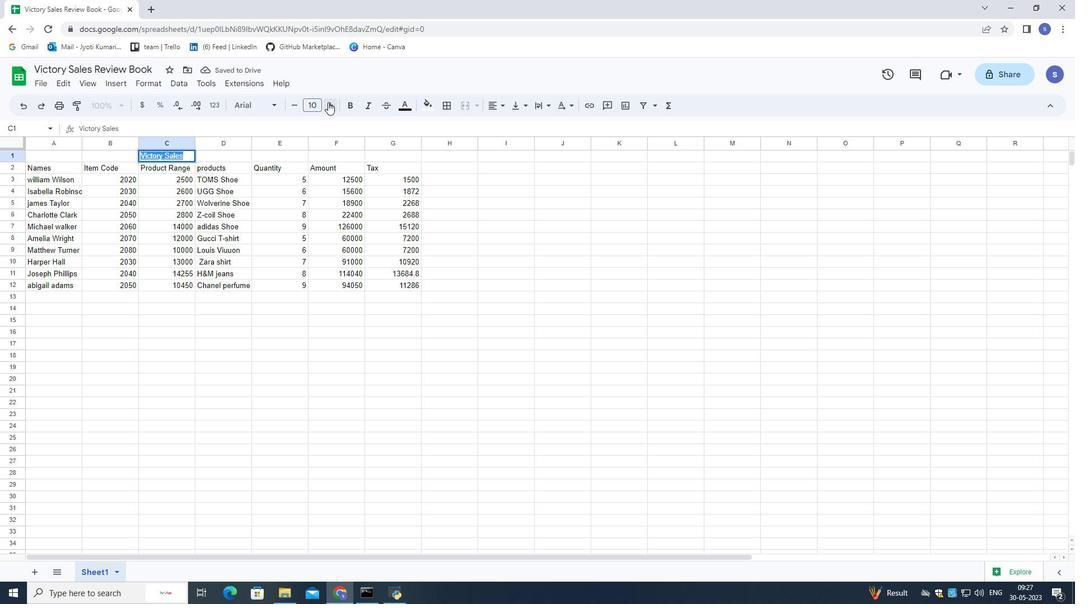 
Action: Mouse pressed left at (328, 102)
Screenshot: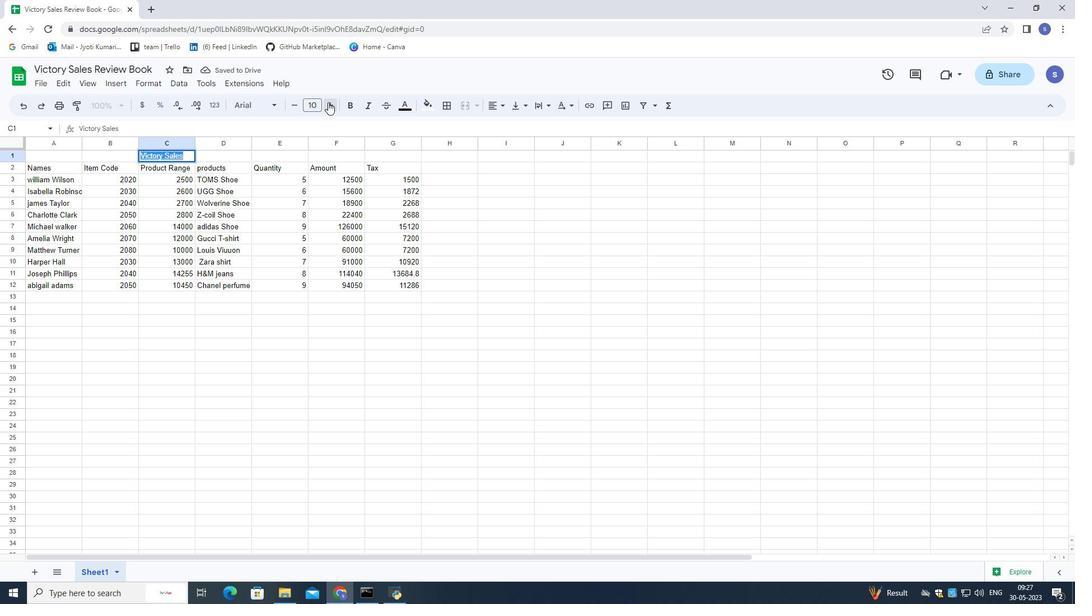 
Action: Mouse pressed left at (328, 102)
Screenshot: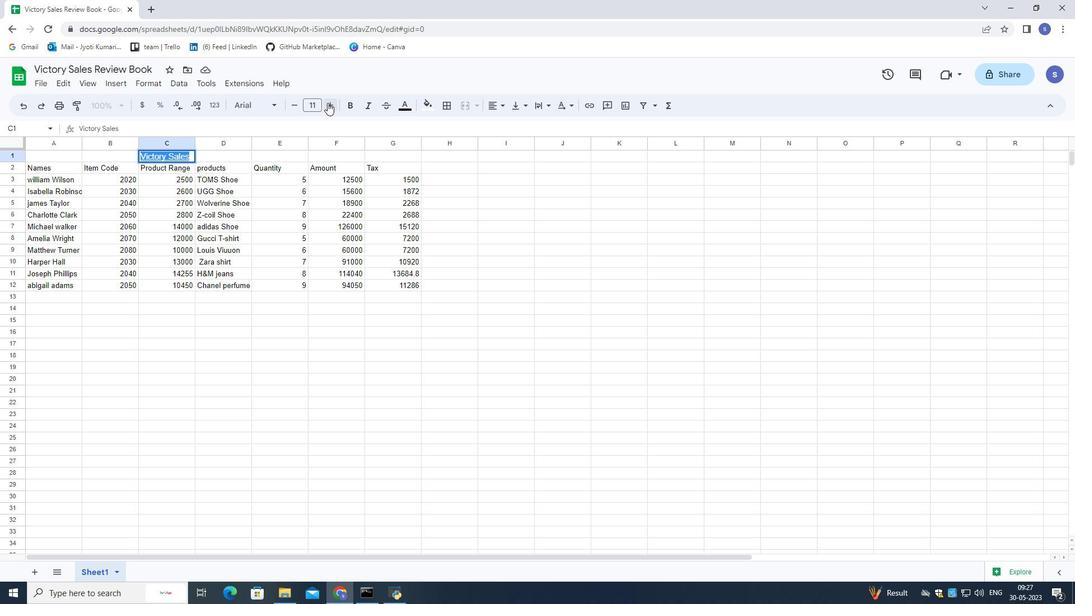 
Action: Mouse moved to (327, 103)
Screenshot: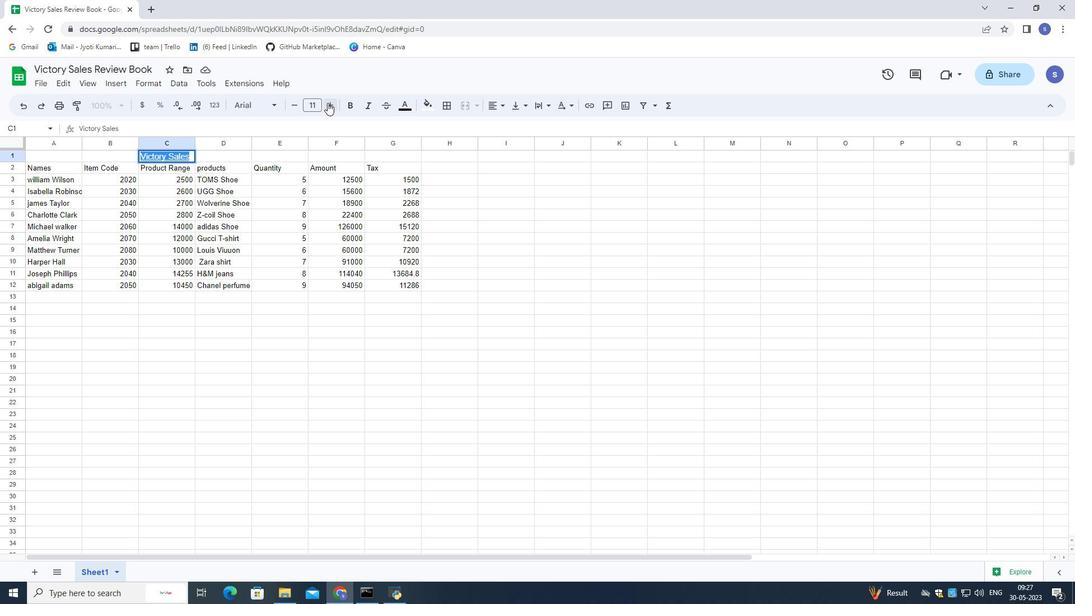 
Action: Mouse pressed left at (327, 103)
Screenshot: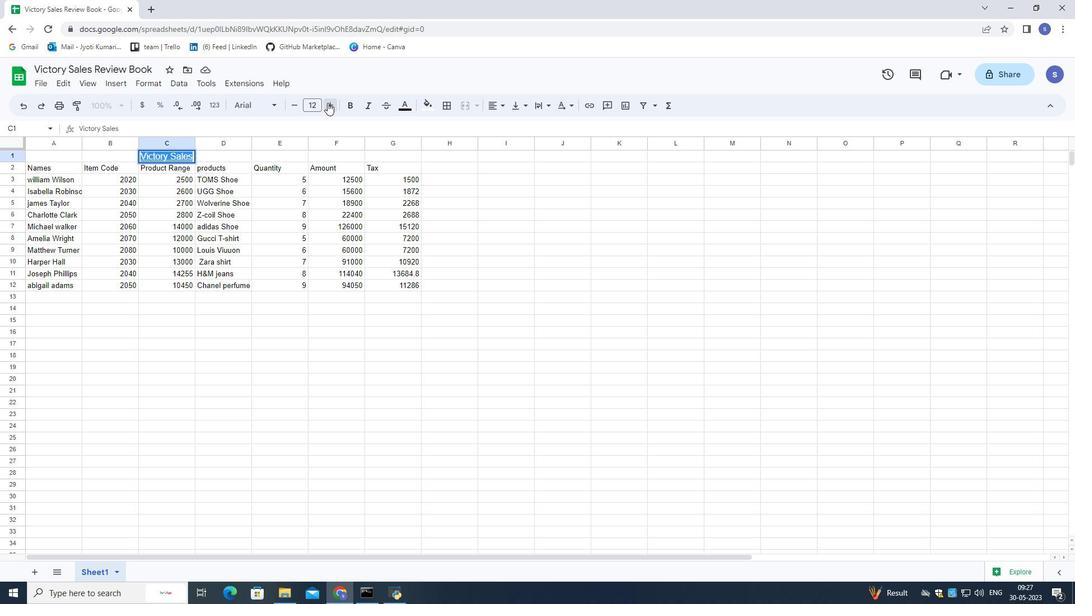 
Action: Mouse pressed left at (327, 103)
Screenshot: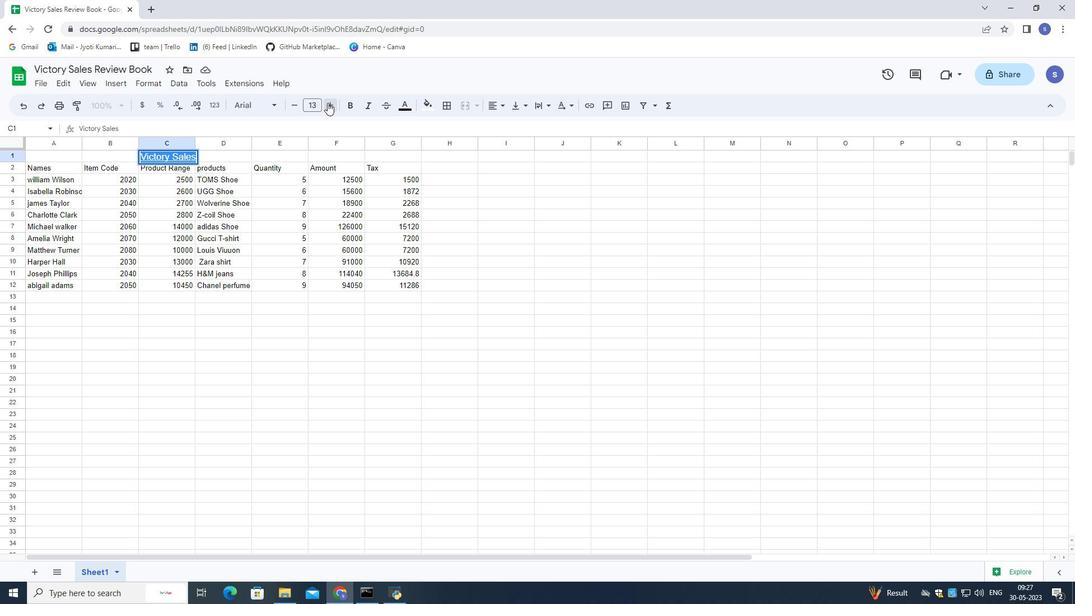 
Action: Mouse pressed left at (327, 103)
Screenshot: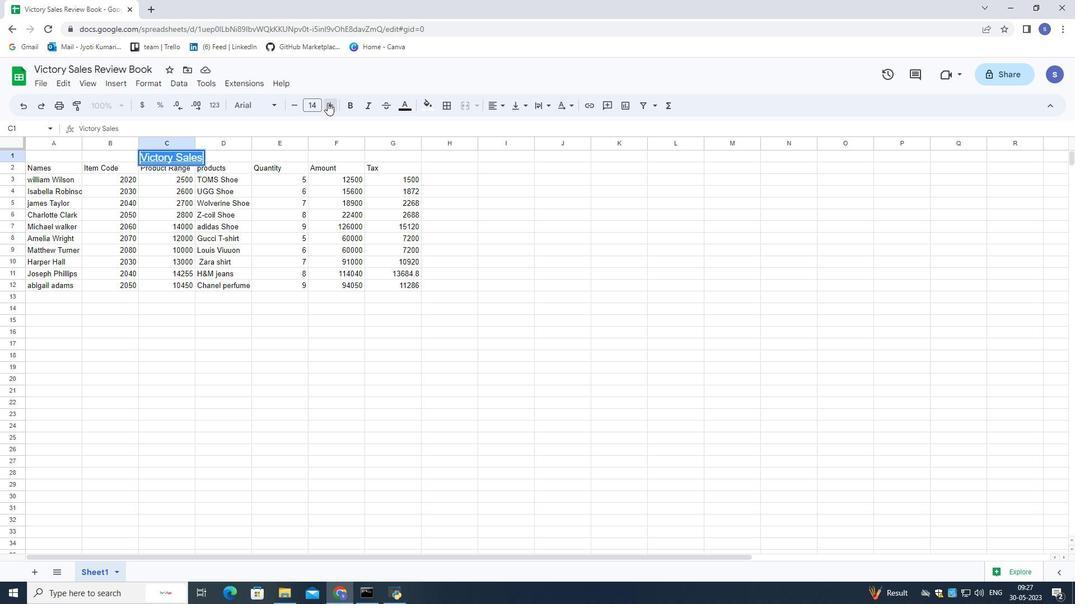 
Action: Mouse moved to (327, 103)
Screenshot: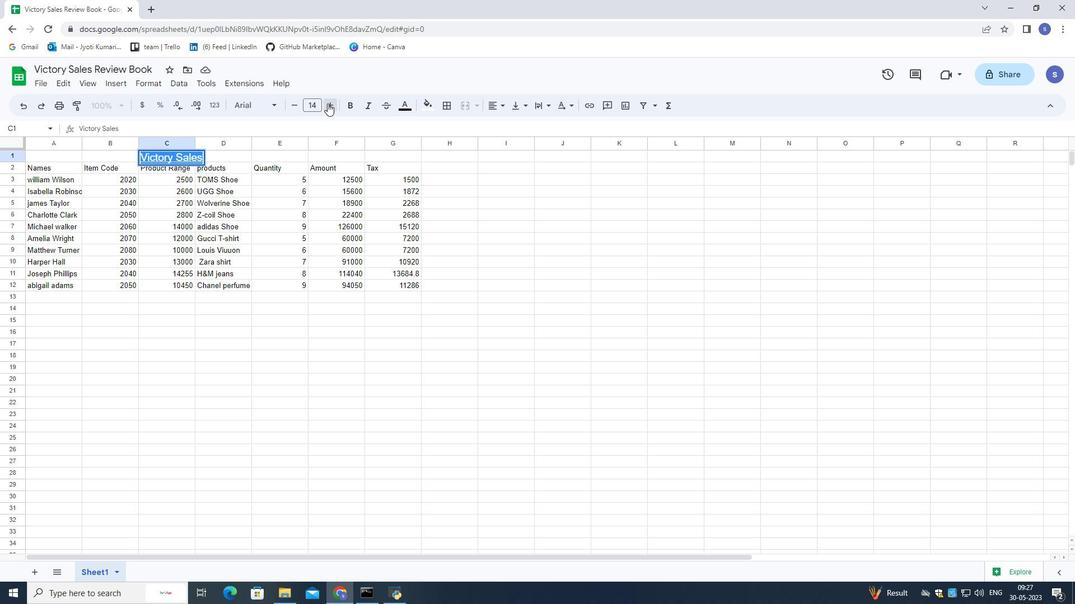 
Action: Mouse pressed left at (327, 103)
Screenshot: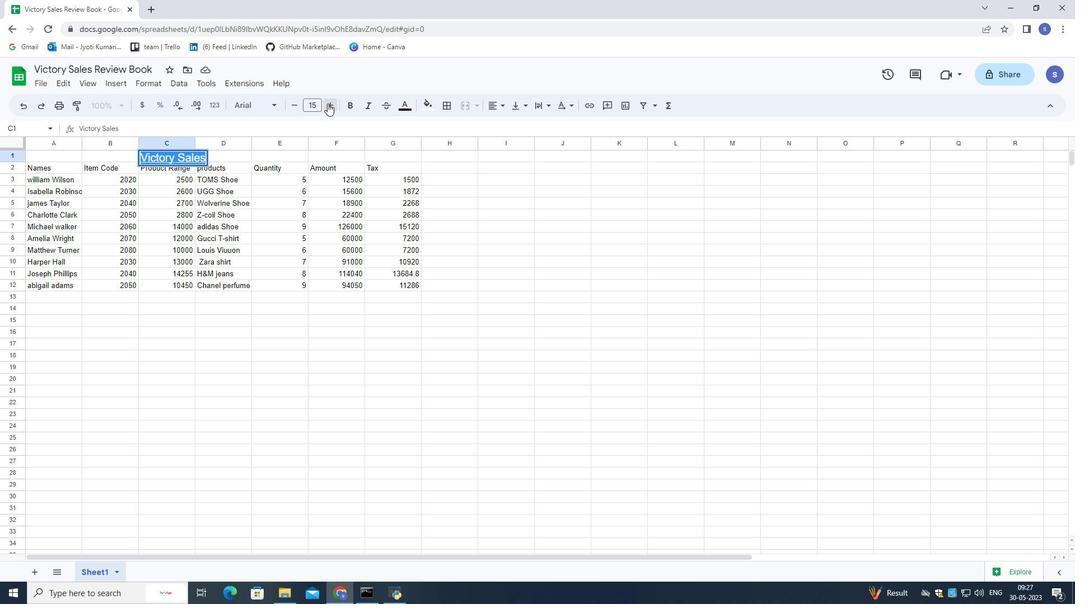 
Action: Mouse pressed left at (327, 103)
Screenshot: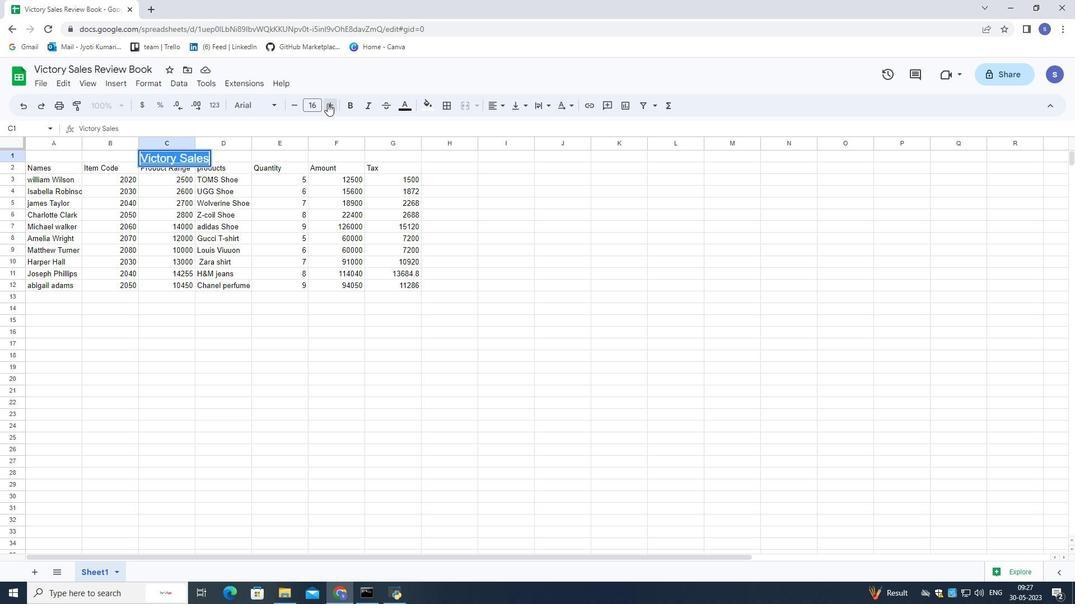 
Action: Mouse pressed left at (327, 103)
Screenshot: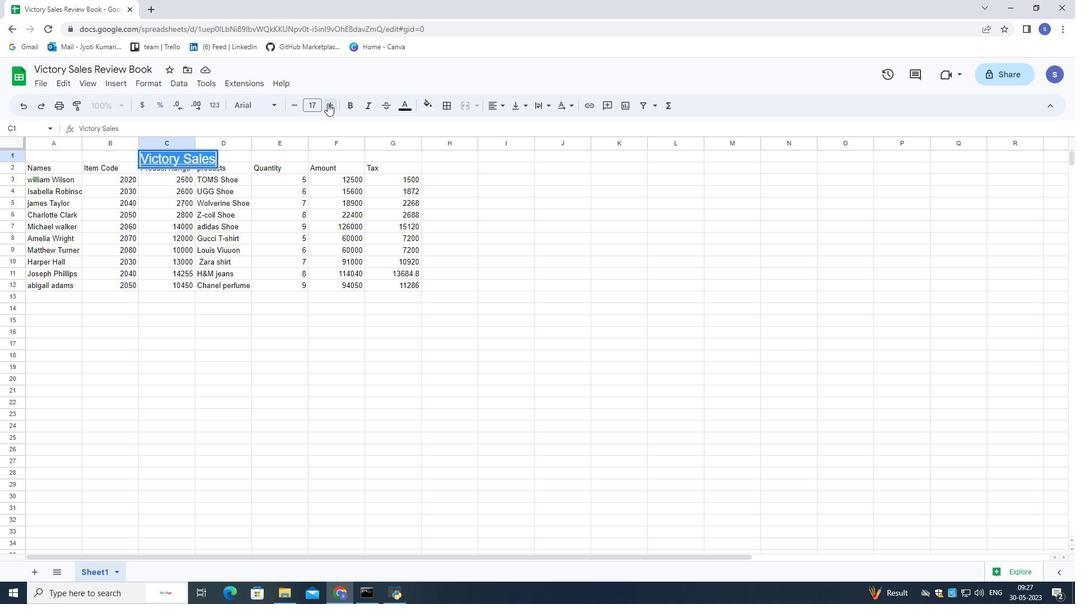 
Action: Mouse moved to (490, 196)
Screenshot: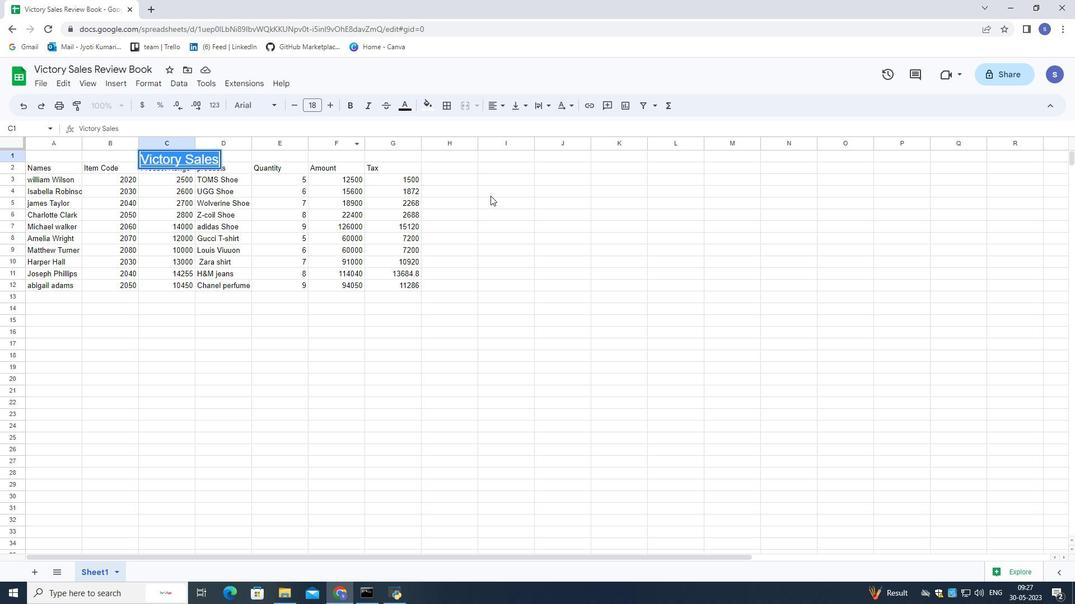 
Action: Mouse pressed left at (490, 196)
Screenshot: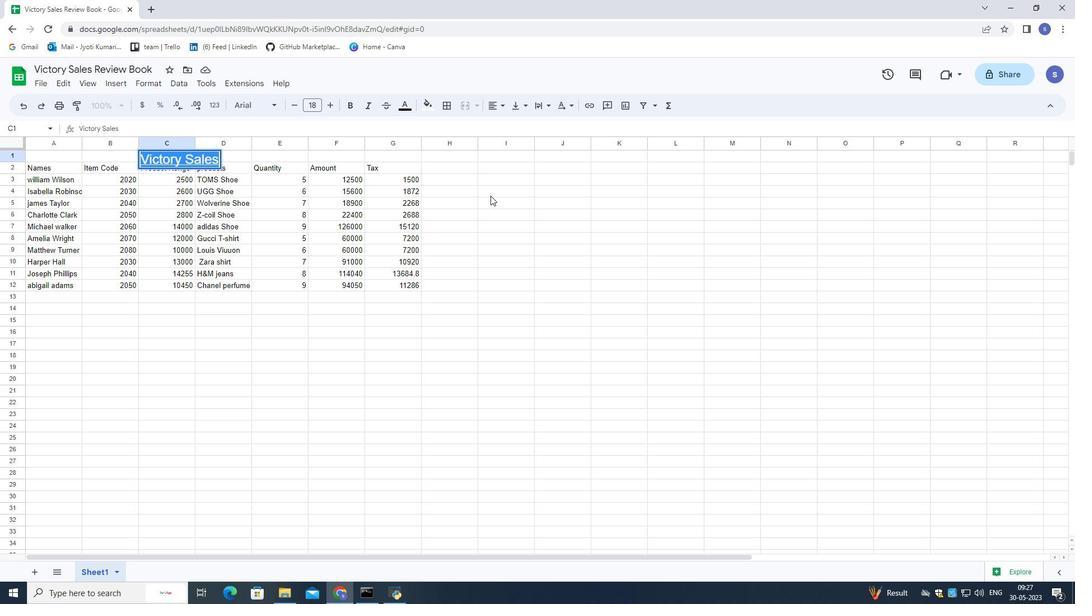 
Action: Mouse moved to (28, 171)
Screenshot: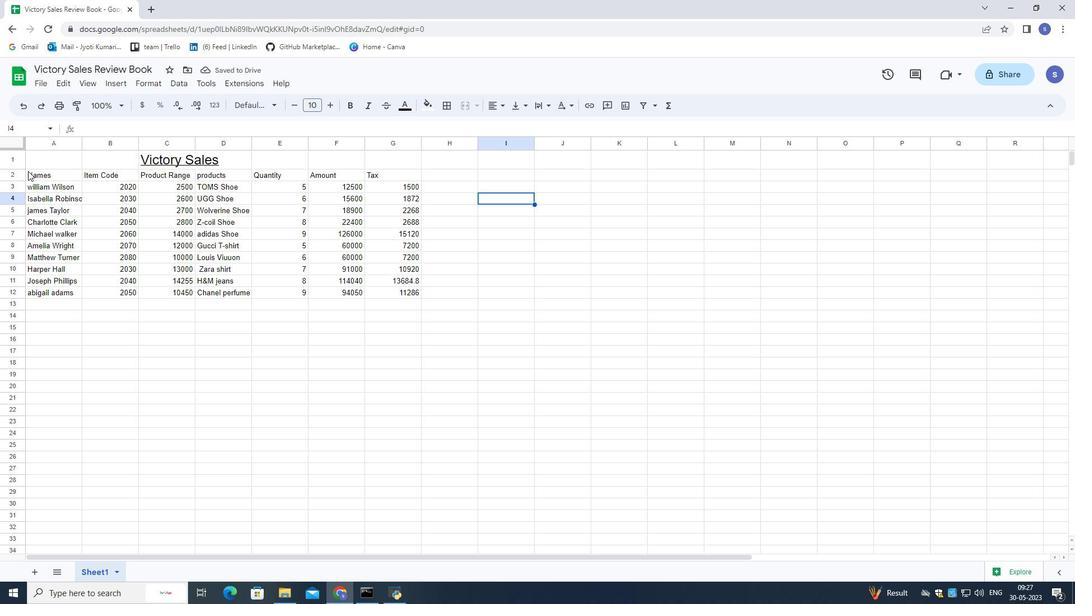 
Action: Mouse pressed left at (28, 171)
Screenshot: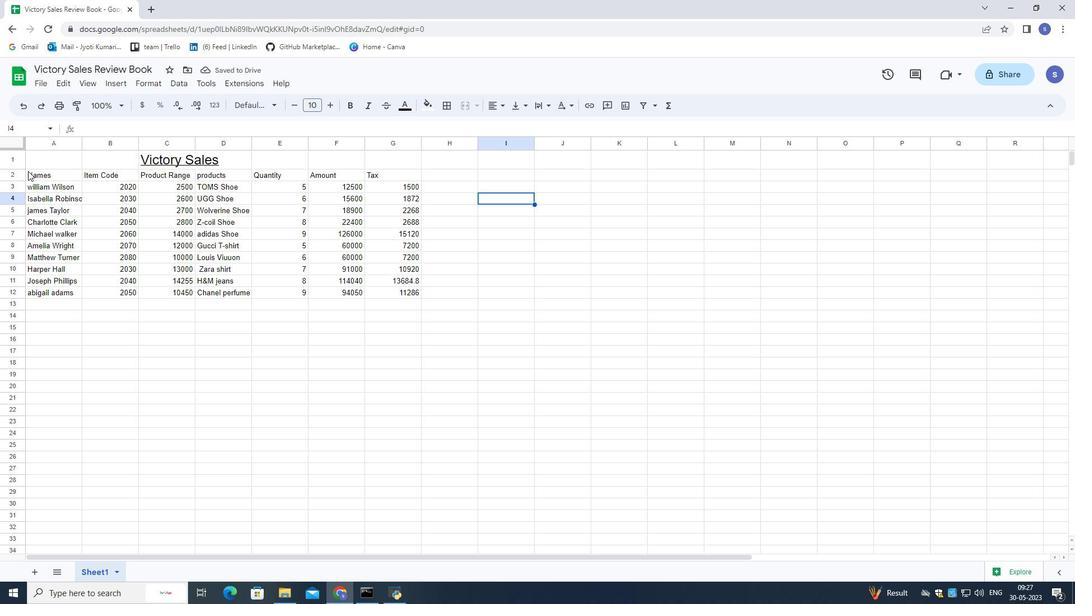 
Action: Mouse moved to (261, 104)
Screenshot: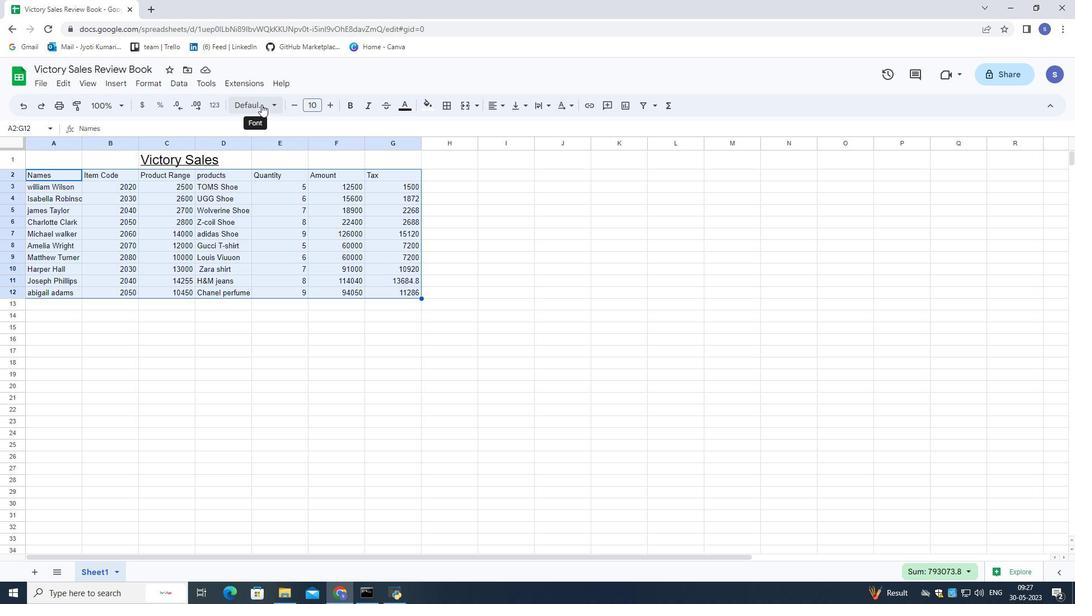 
Action: Mouse pressed left at (261, 104)
Screenshot: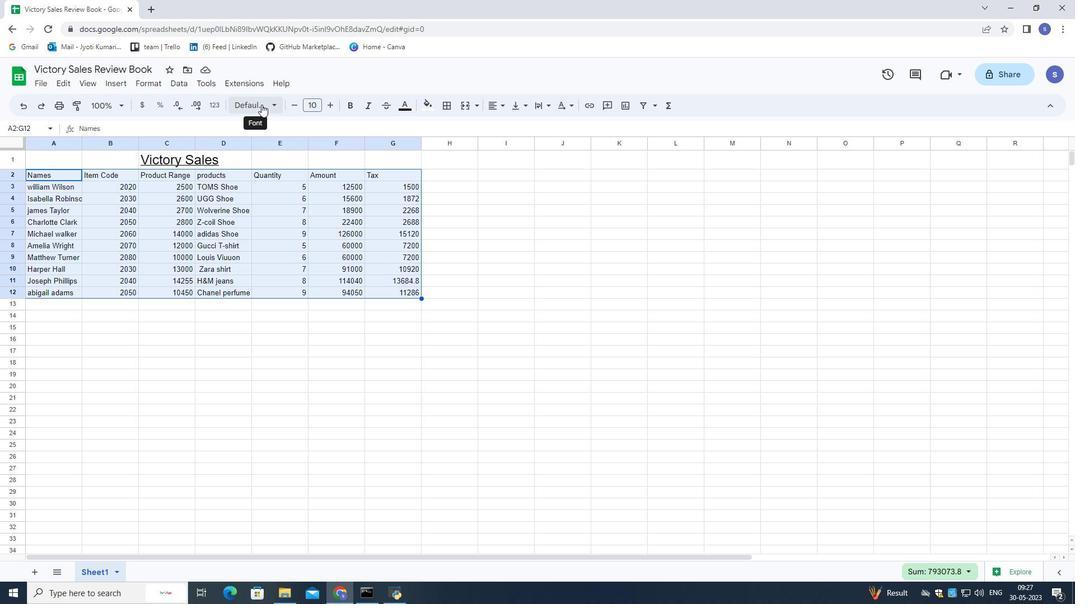 
Action: Mouse moved to (253, 124)
Screenshot: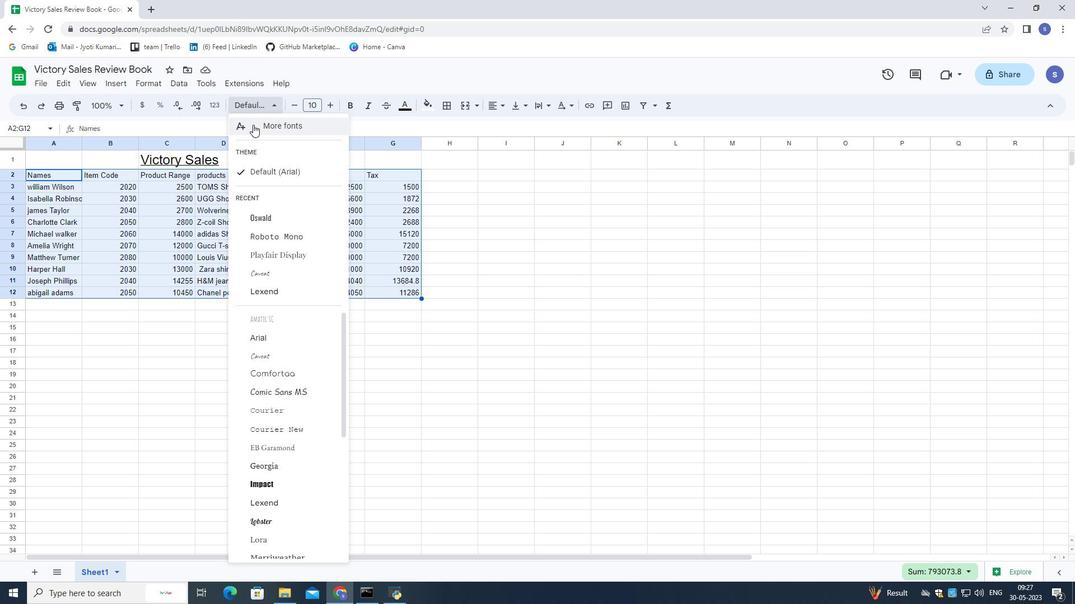 
Action: Mouse pressed left at (253, 124)
Screenshot: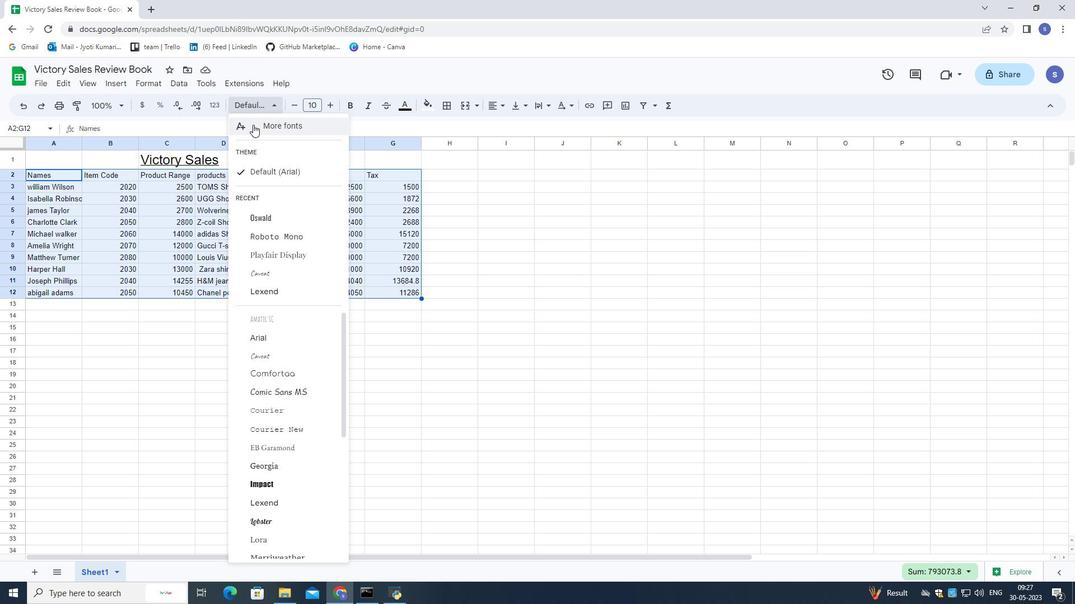 
Action: Mouse moved to (357, 189)
Screenshot: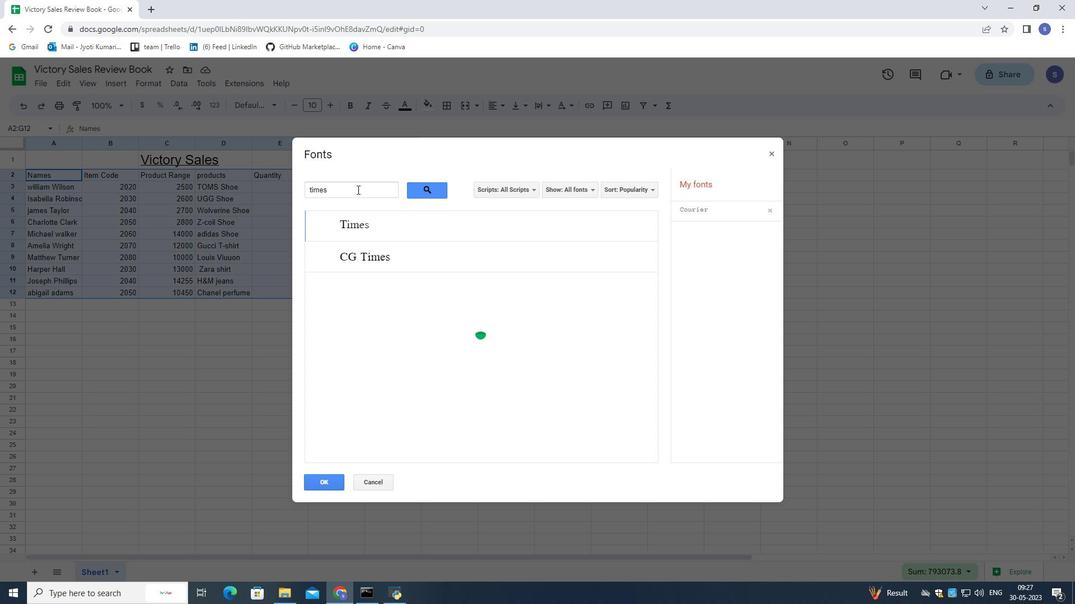 
Action: Mouse pressed left at (357, 189)
Screenshot: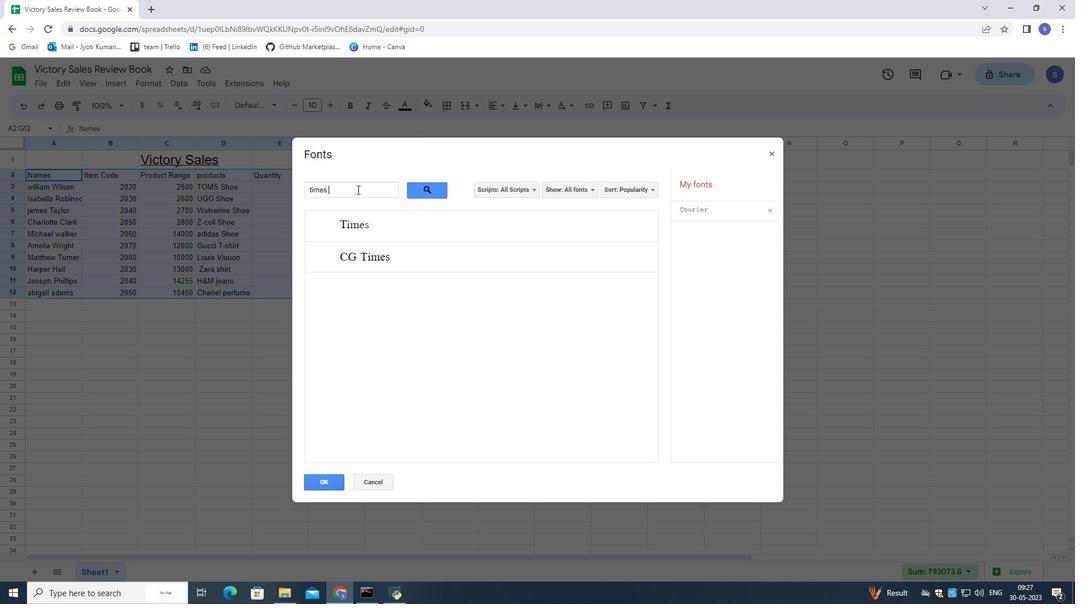 
Action: Mouse moved to (356, 189)
Screenshot: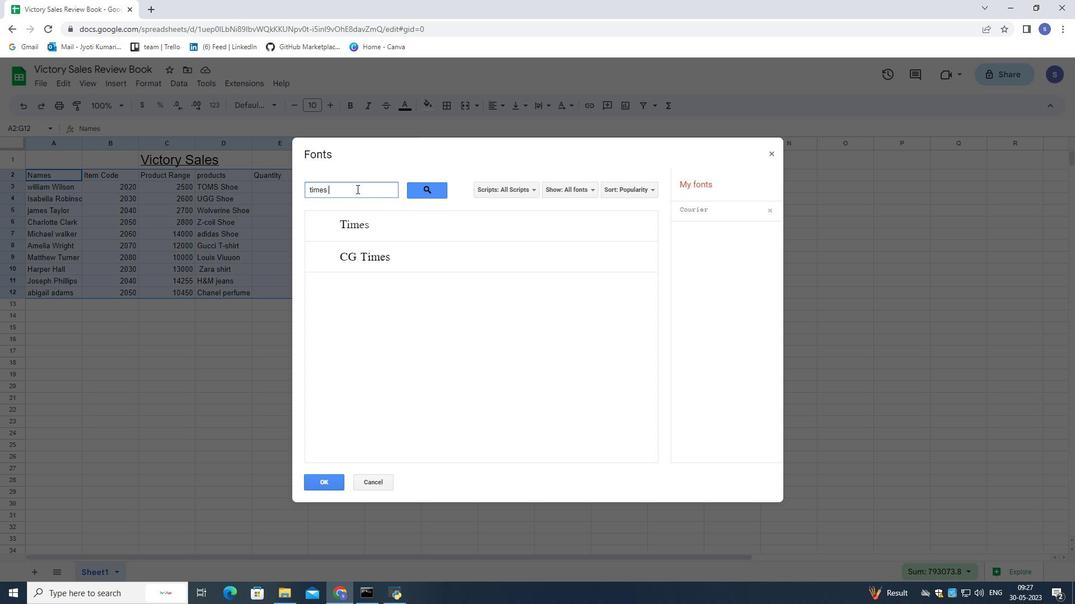 
Action: Key pressed <Key.enter>
Screenshot: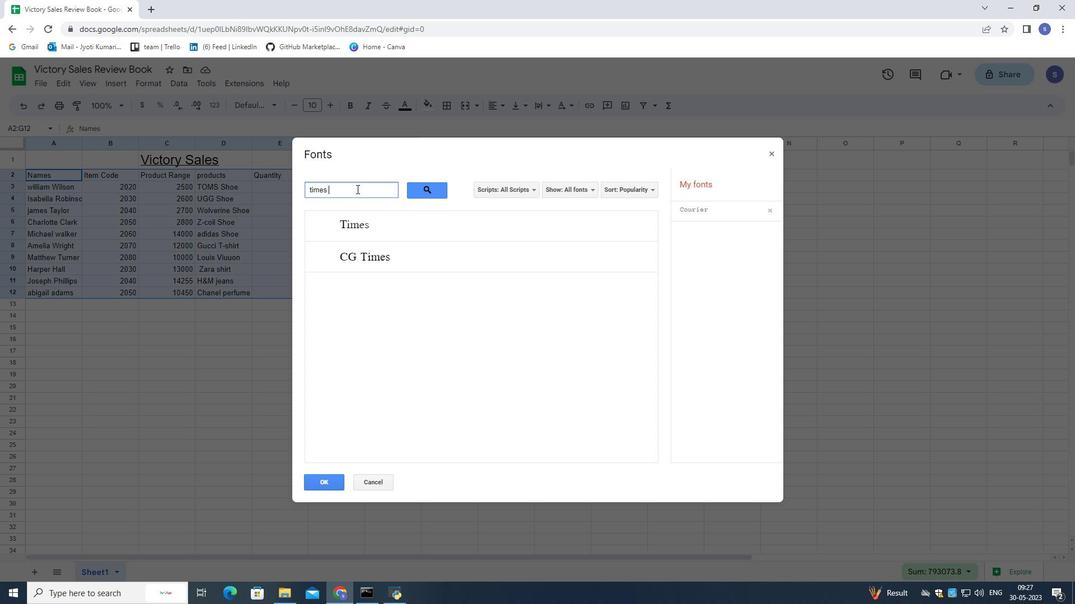 
Action: Mouse moved to (348, 220)
Screenshot: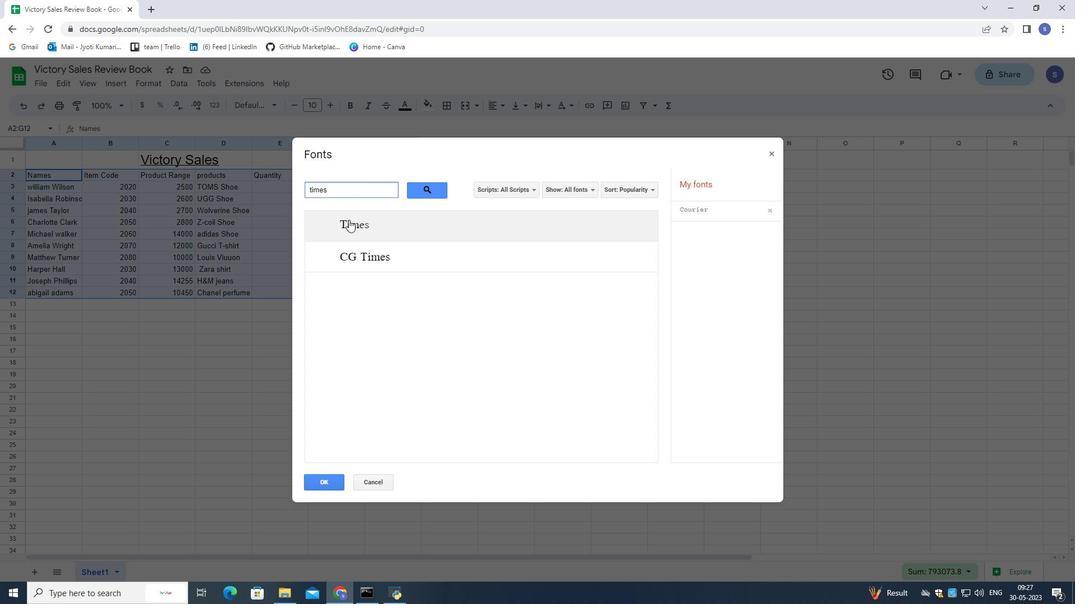
Action: Mouse pressed left at (348, 220)
Screenshot: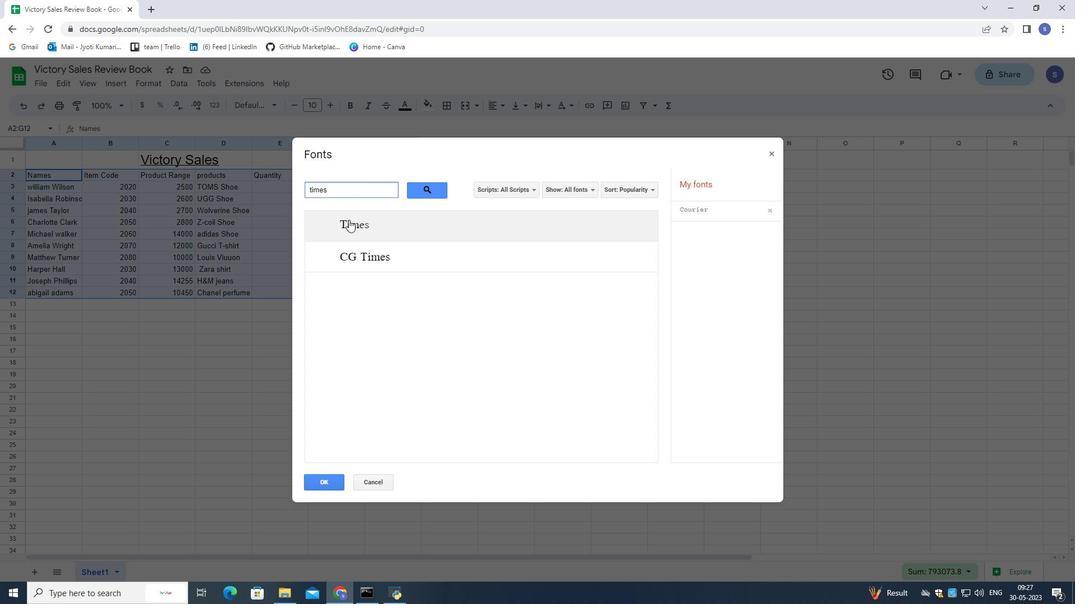 
Action: Mouse moved to (334, 485)
Screenshot: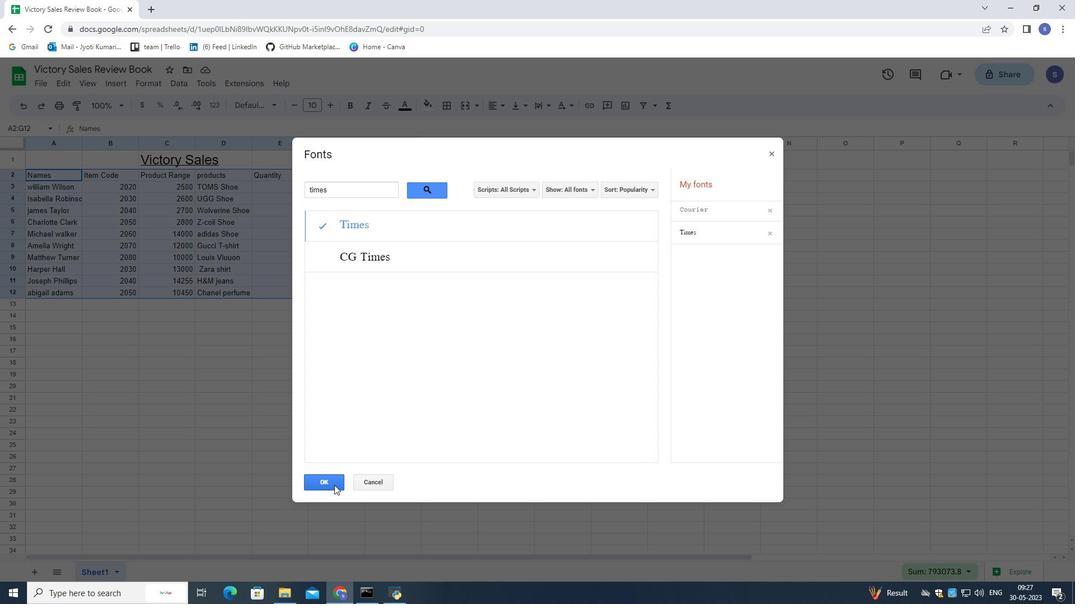 
Action: Mouse pressed left at (334, 485)
Screenshot: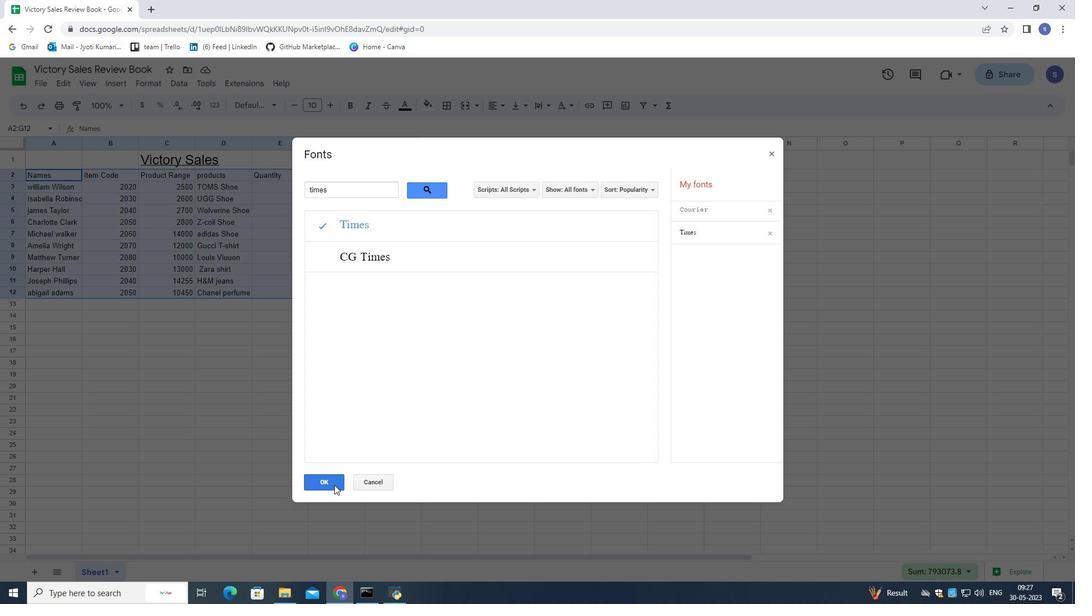 
Action: Mouse moved to (298, 104)
Screenshot: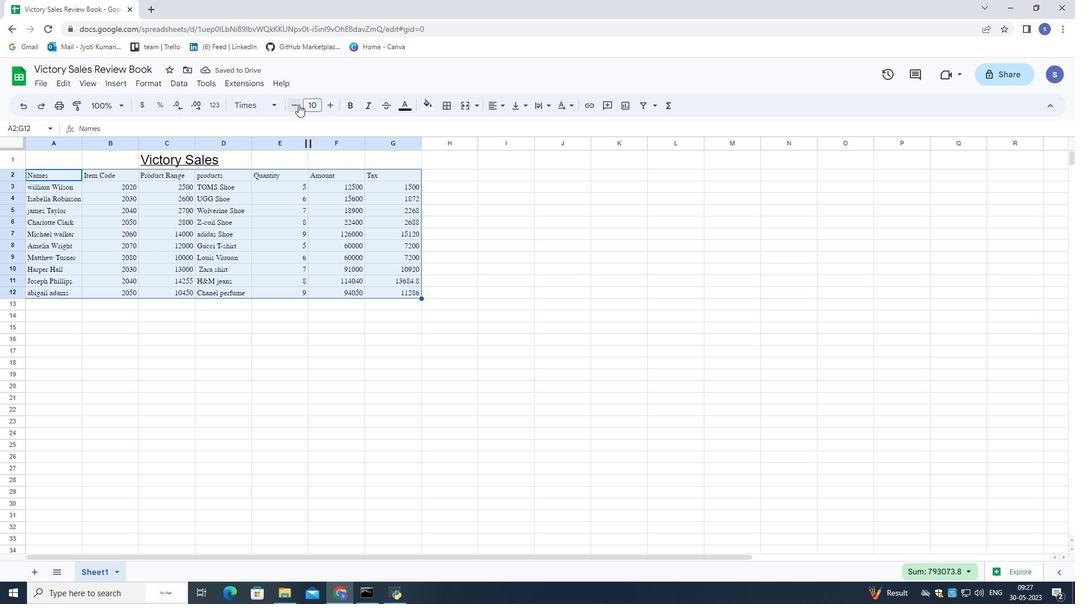 
Action: Mouse pressed left at (298, 104)
Screenshot: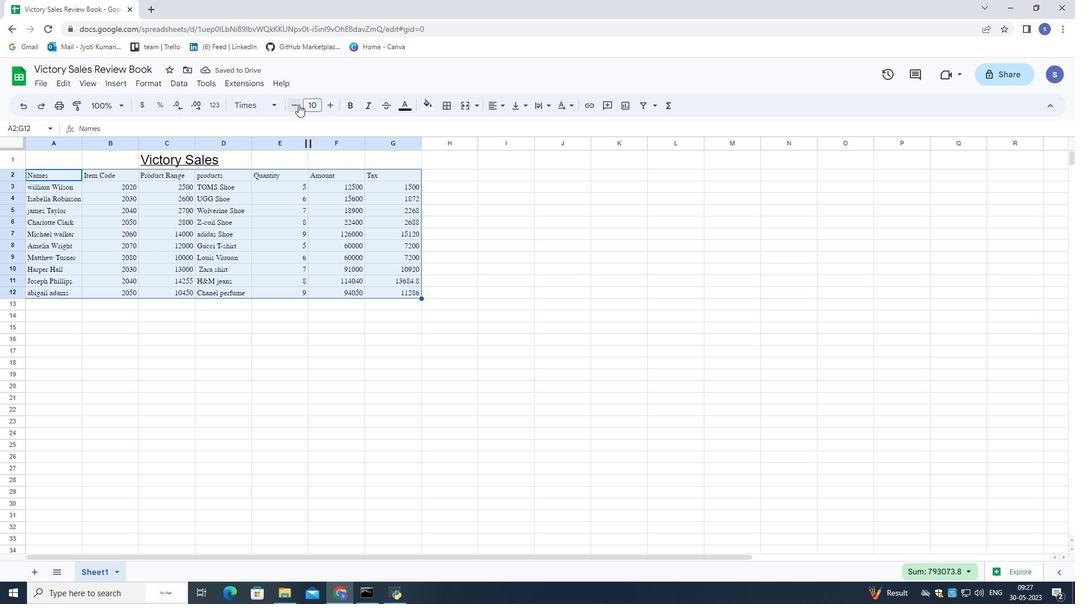 
Action: Mouse moved to (134, 364)
Screenshot: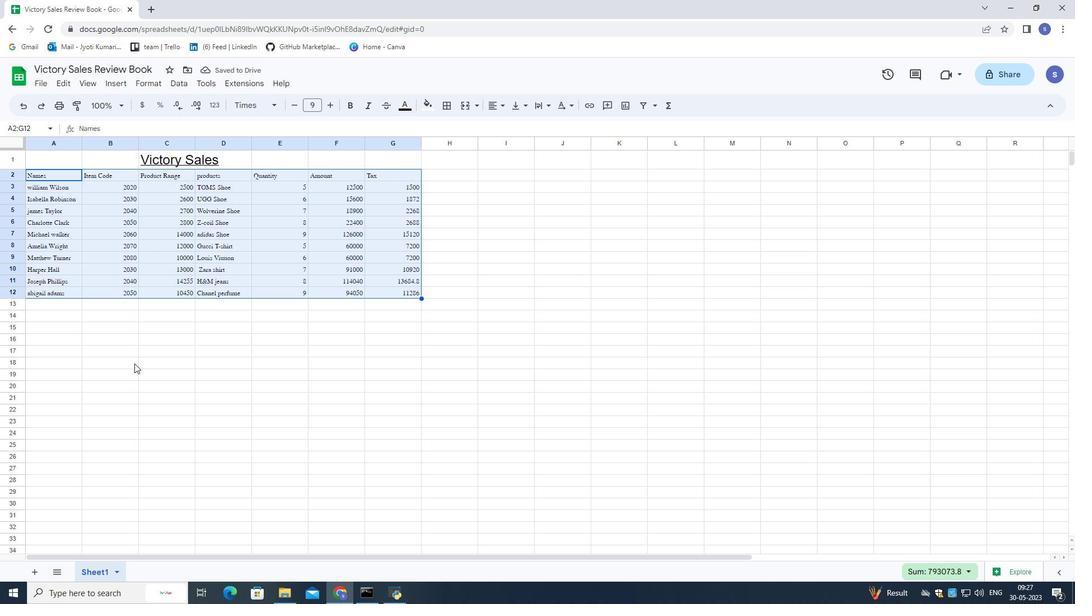 
Action: Mouse pressed left at (134, 364)
Screenshot: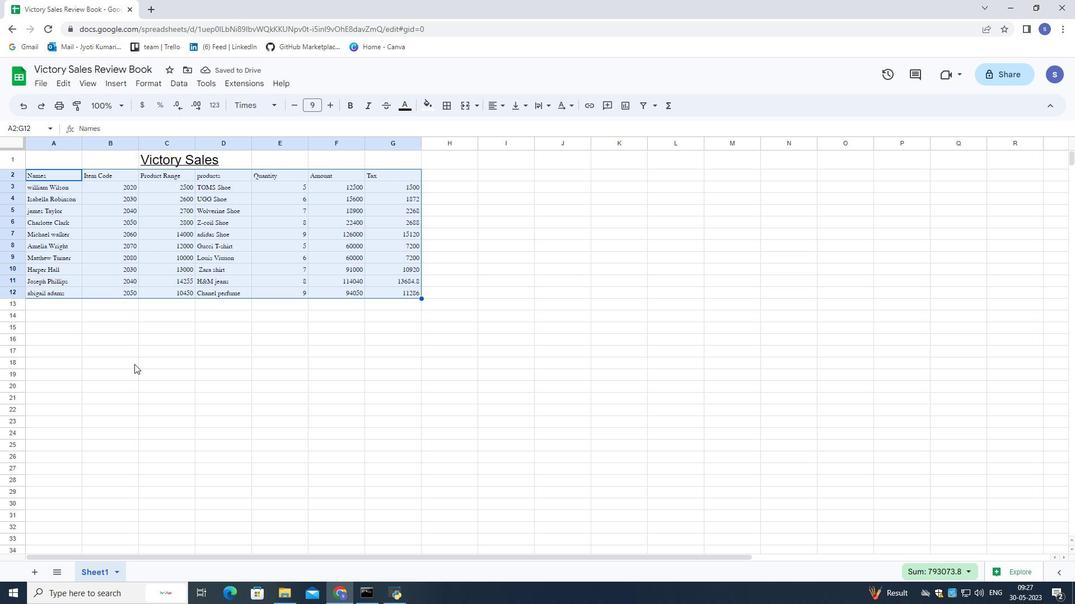 
Action: Mouse moved to (36, 157)
Screenshot: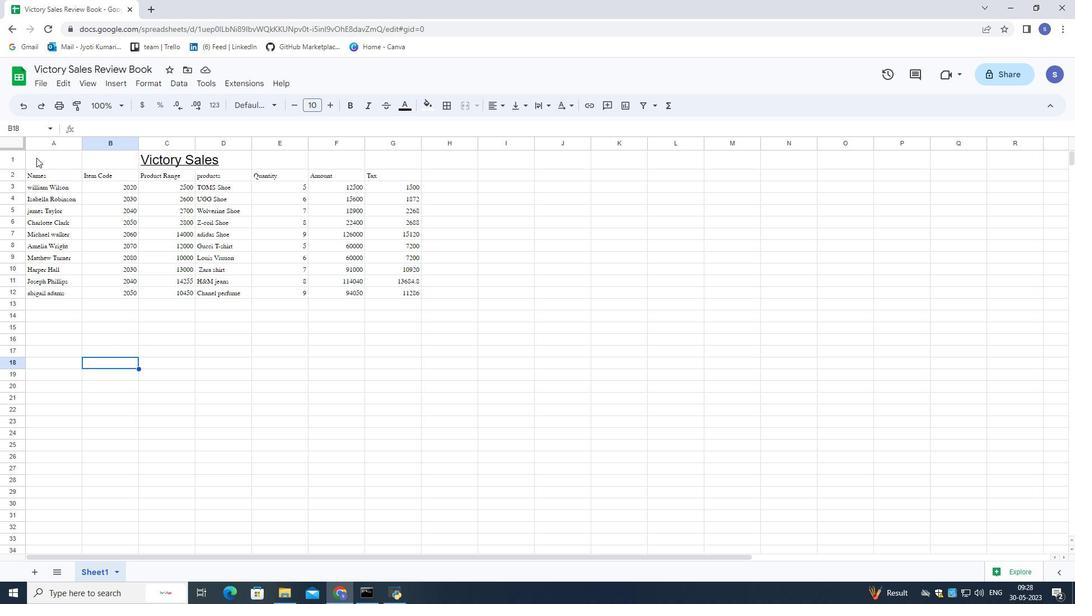 
Action: Mouse pressed left at (36, 157)
Screenshot: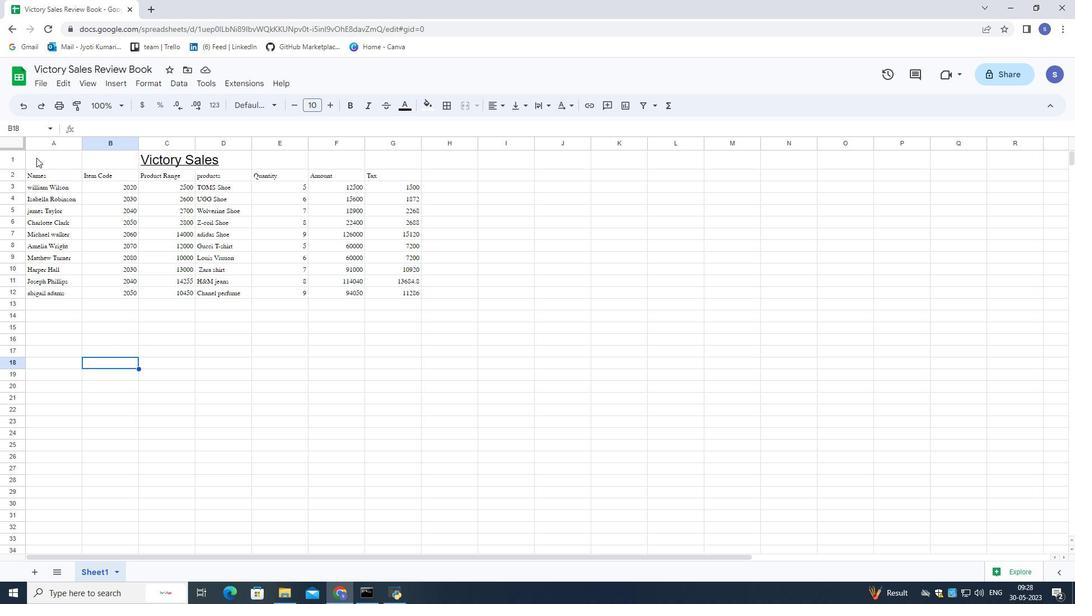 
Action: Mouse moved to (489, 105)
Screenshot: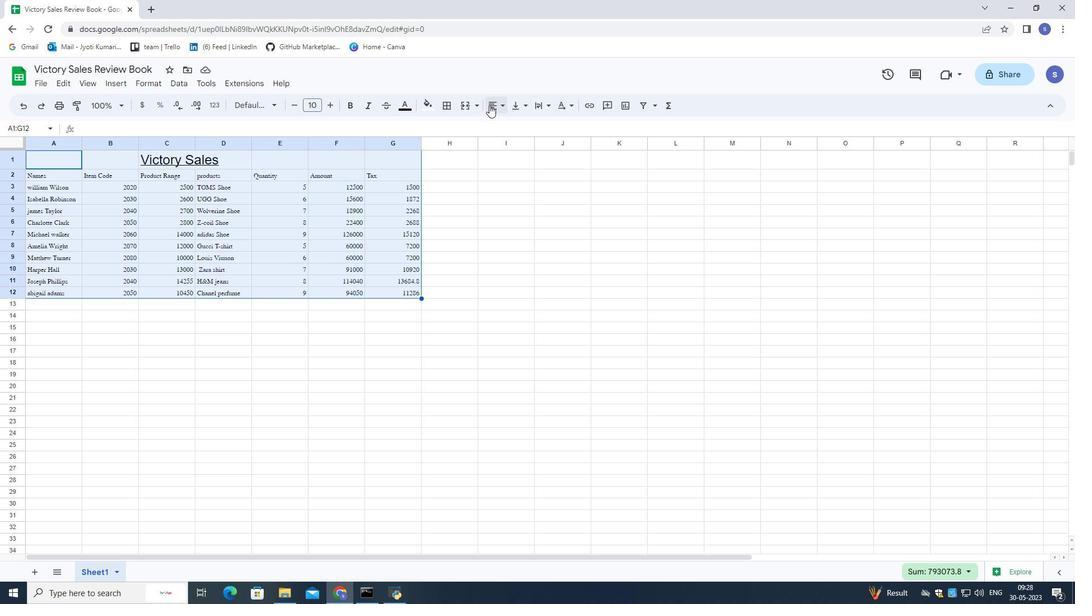 
Action: Mouse pressed left at (489, 105)
Screenshot: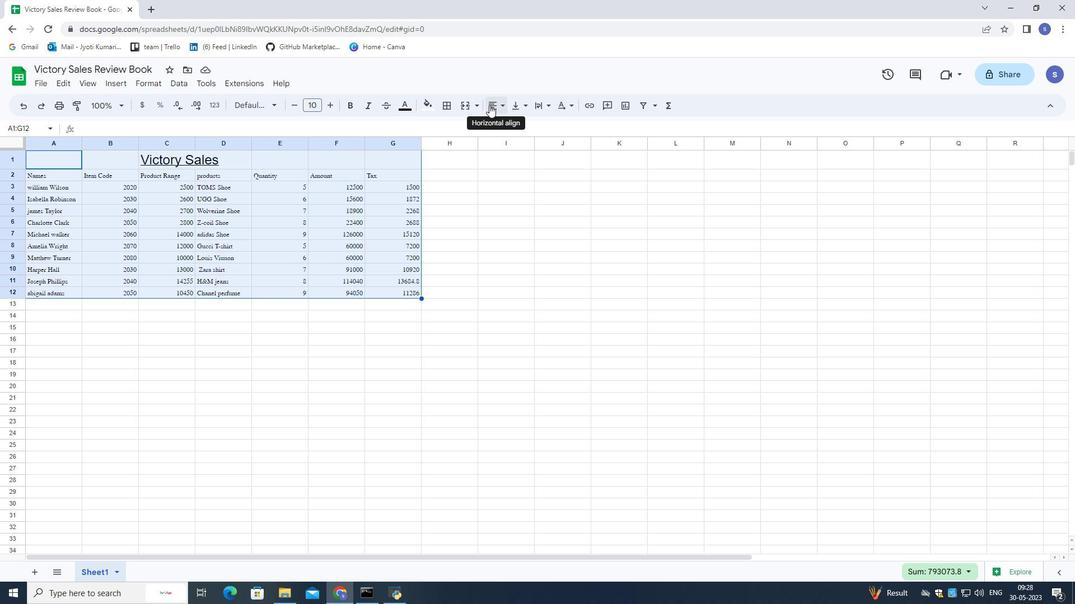 
Action: Mouse moved to (498, 126)
Screenshot: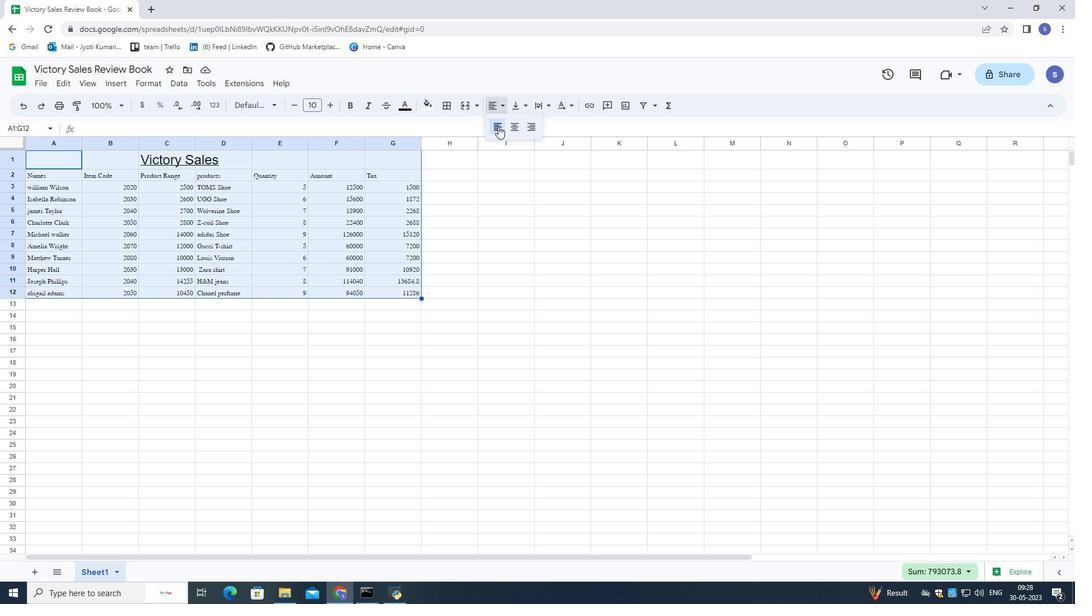 
Action: Mouse pressed left at (498, 126)
Screenshot: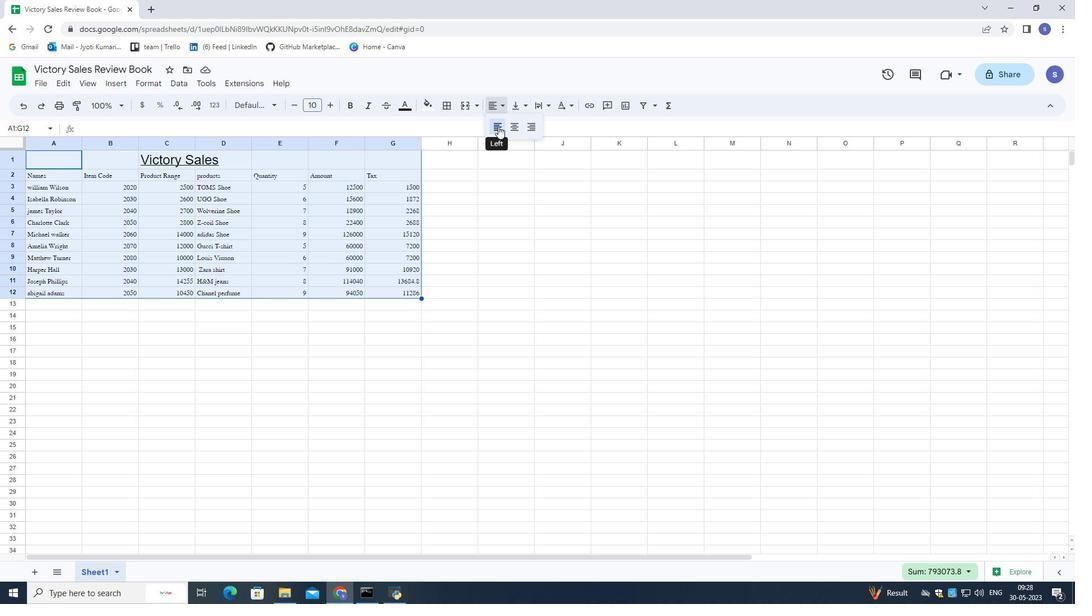 
Action: Mouse moved to (485, 226)
Screenshot: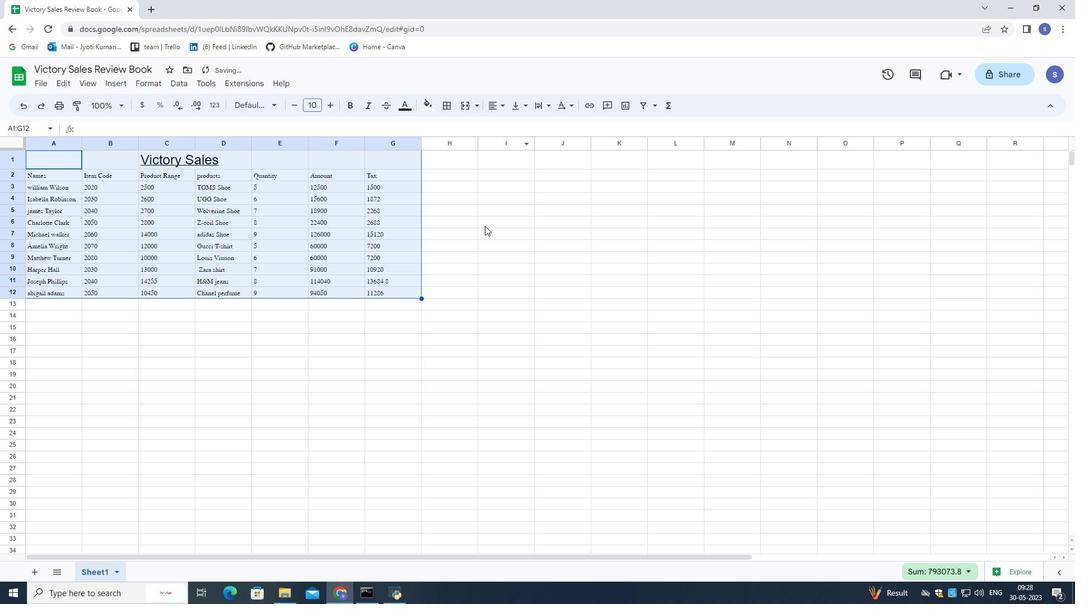 
Action: Mouse pressed left at (485, 226)
Screenshot: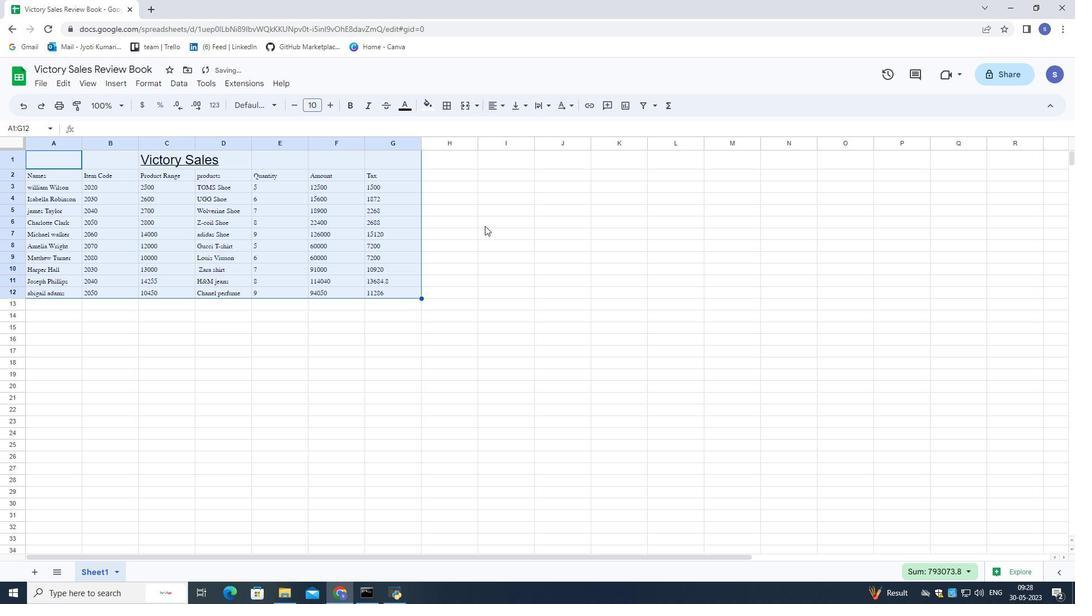 
Action: Mouse moved to (323, 310)
Screenshot: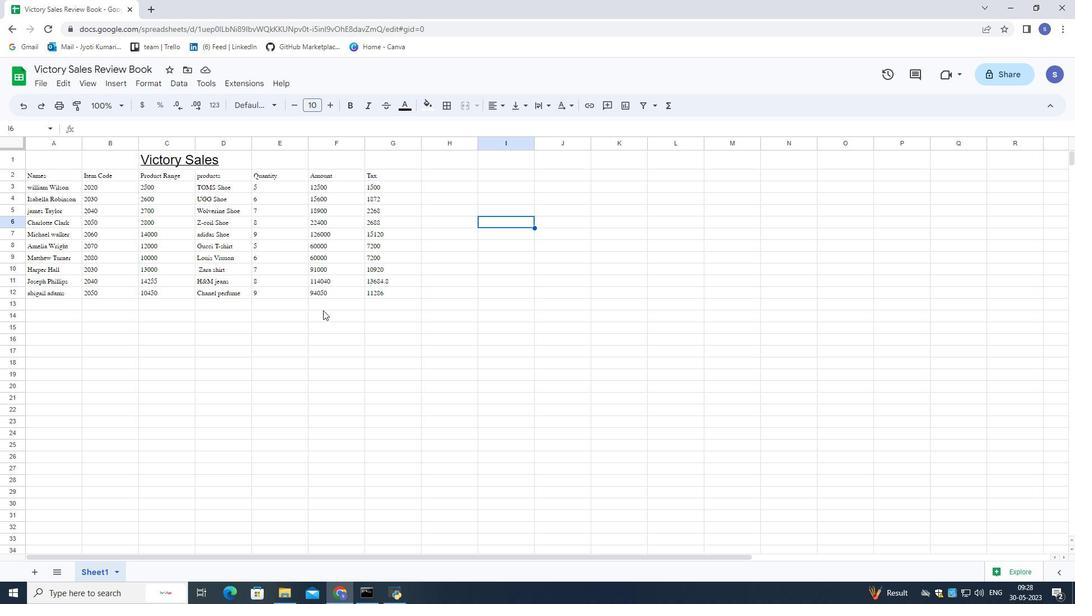 
Action: Mouse pressed left at (323, 310)
Screenshot: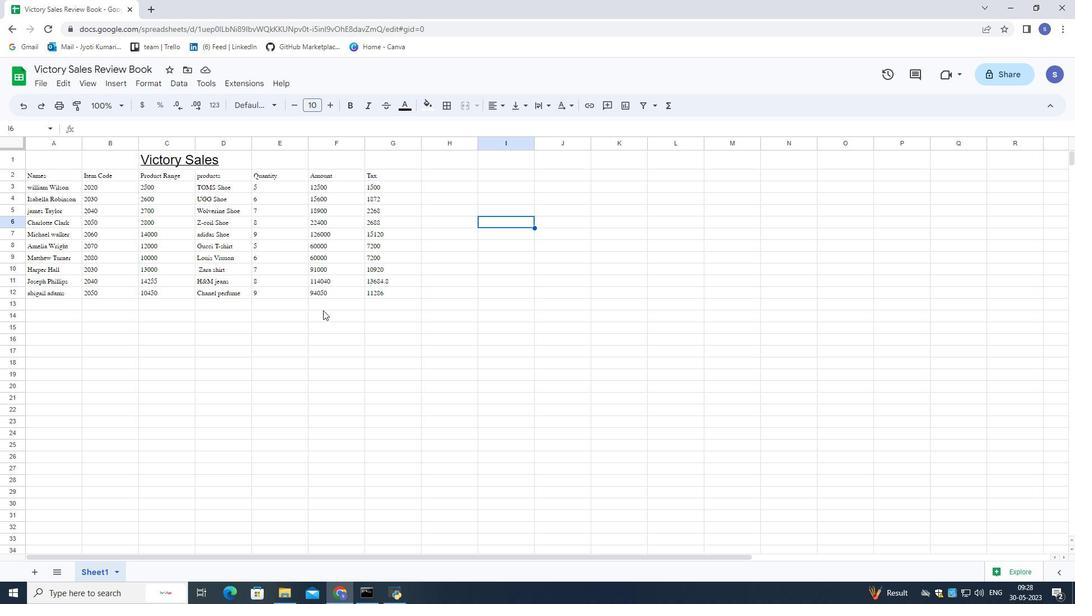 
Action: Mouse moved to (335, 311)
Screenshot: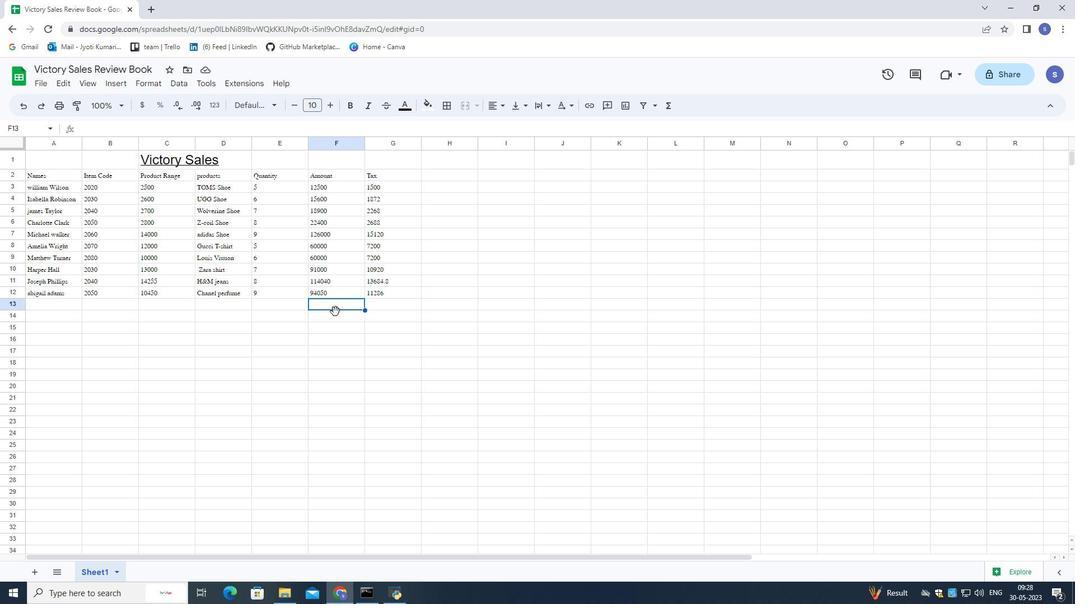 
